 Task: Create a due date automation trigger when advanced on, on the tuesday of the week before a card is due add fields with custom field "Resume" set to a date in this week at 11:00 AM.
Action: Mouse moved to (1346, 106)
Screenshot: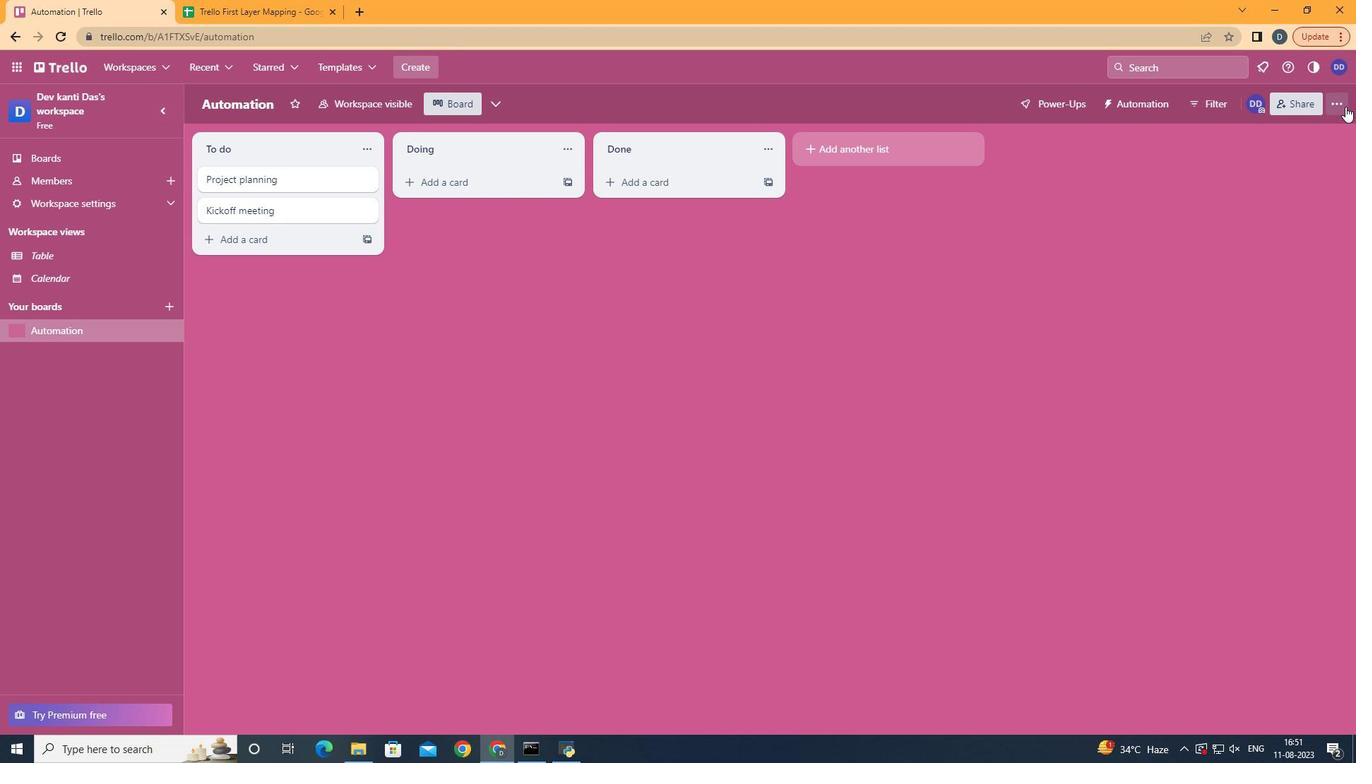 
Action: Mouse pressed left at (1346, 106)
Screenshot: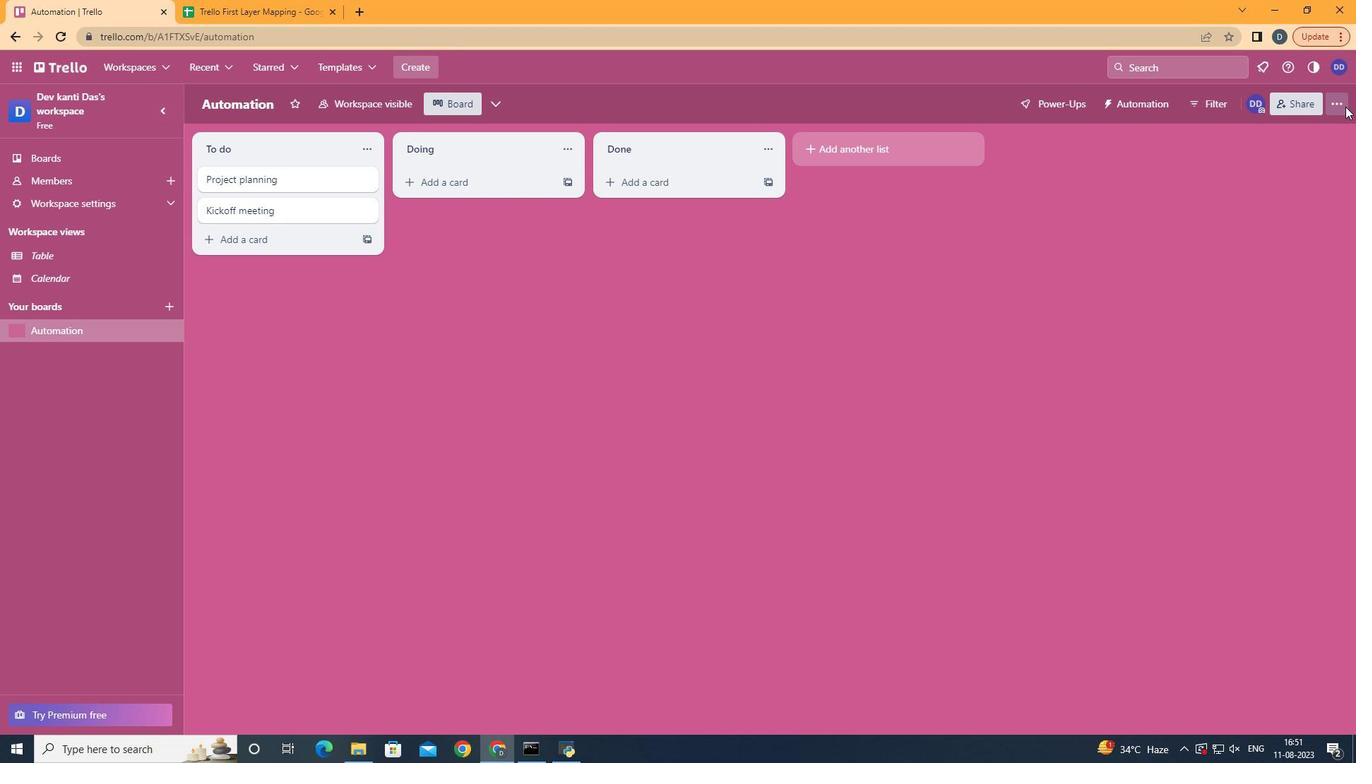 
Action: Mouse moved to (1230, 298)
Screenshot: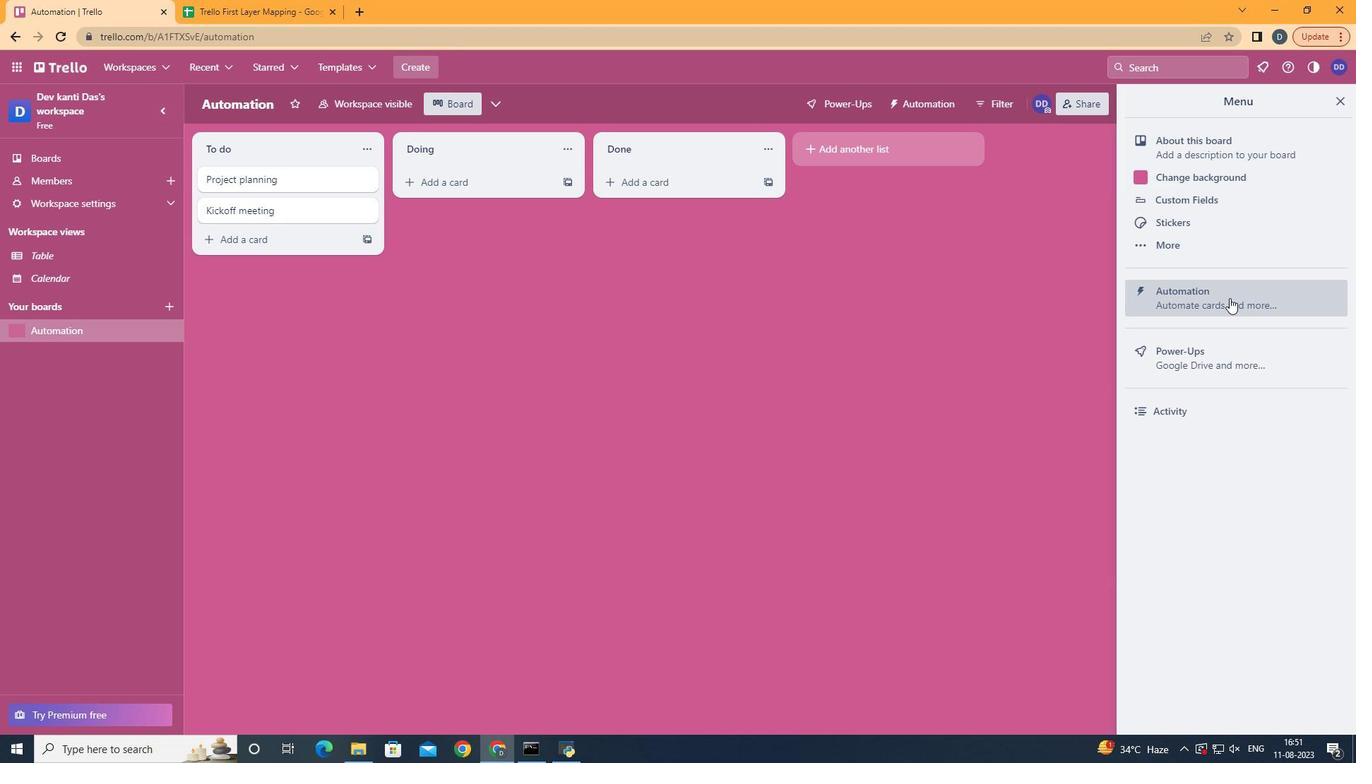 
Action: Mouse pressed left at (1230, 298)
Screenshot: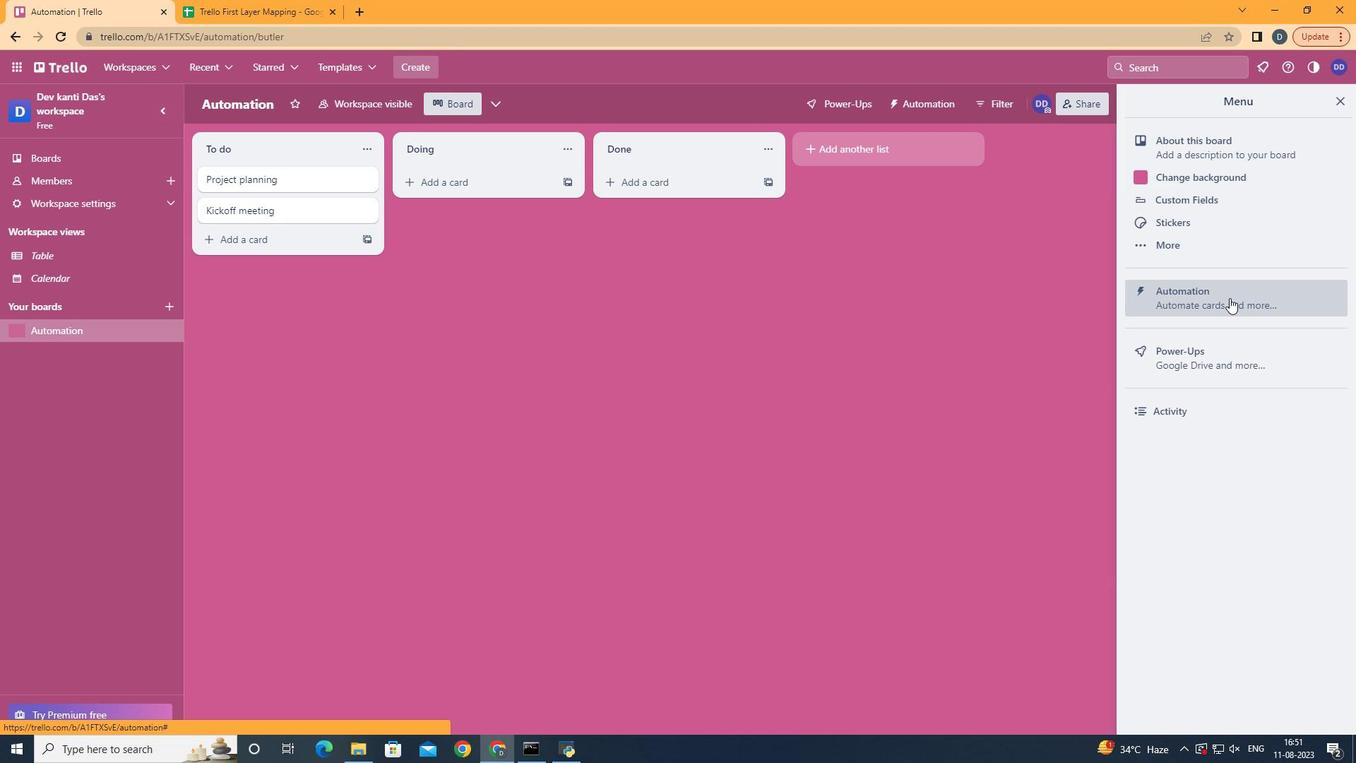 
Action: Mouse moved to (270, 281)
Screenshot: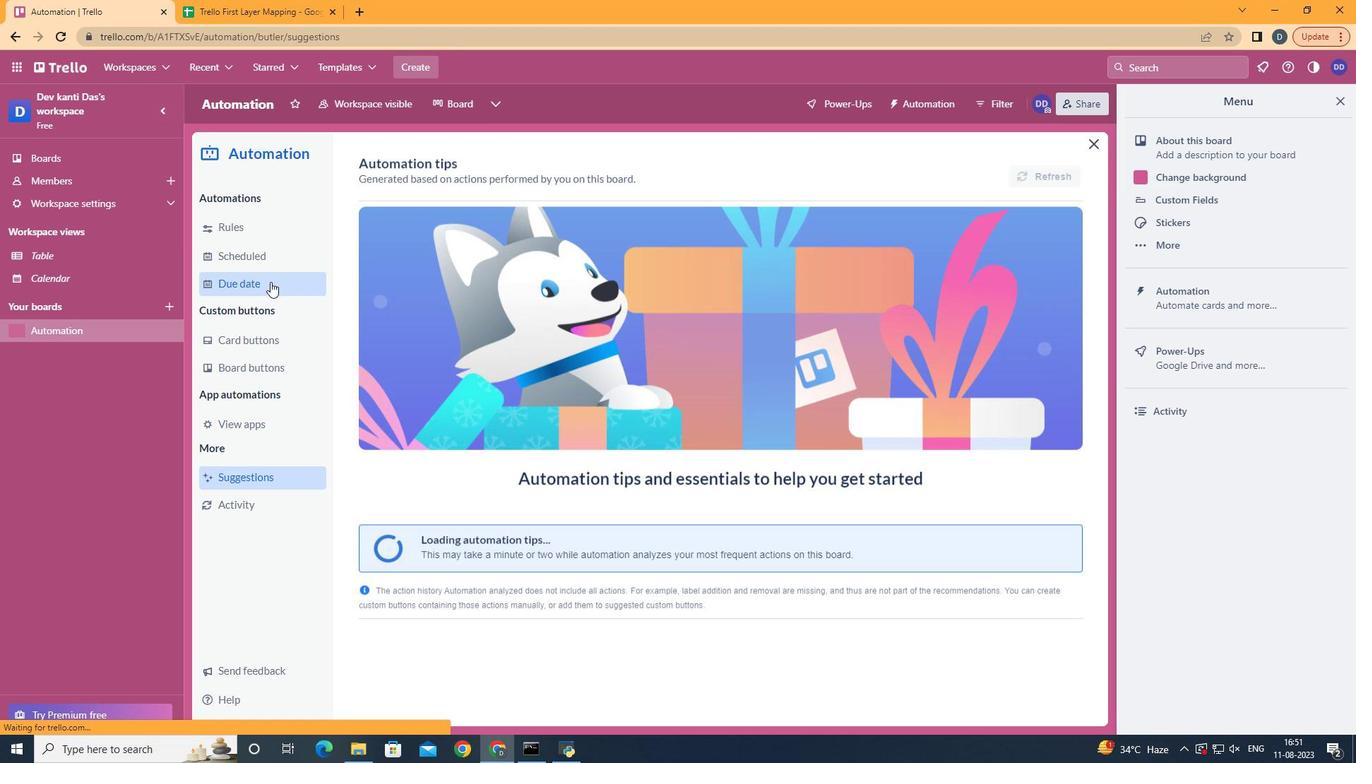 
Action: Mouse pressed left at (270, 281)
Screenshot: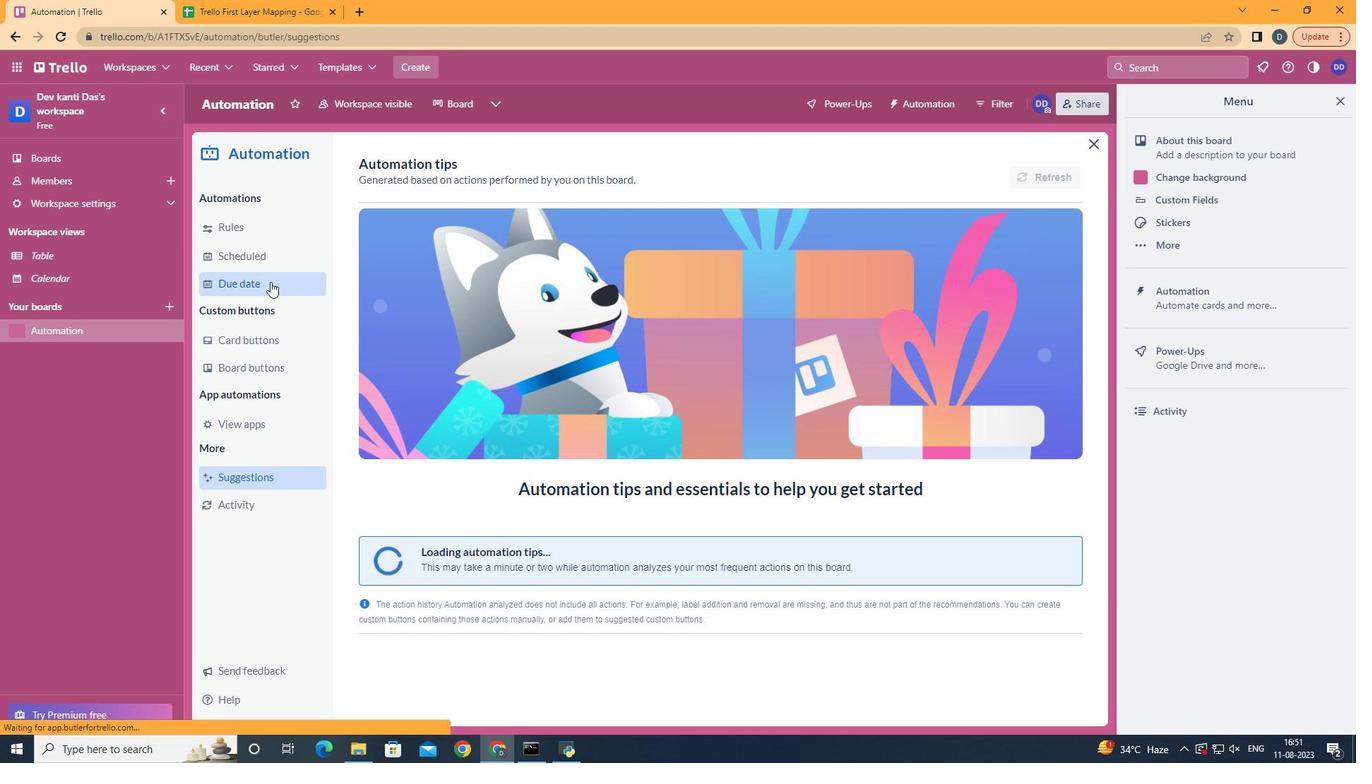 
Action: Mouse moved to (1004, 167)
Screenshot: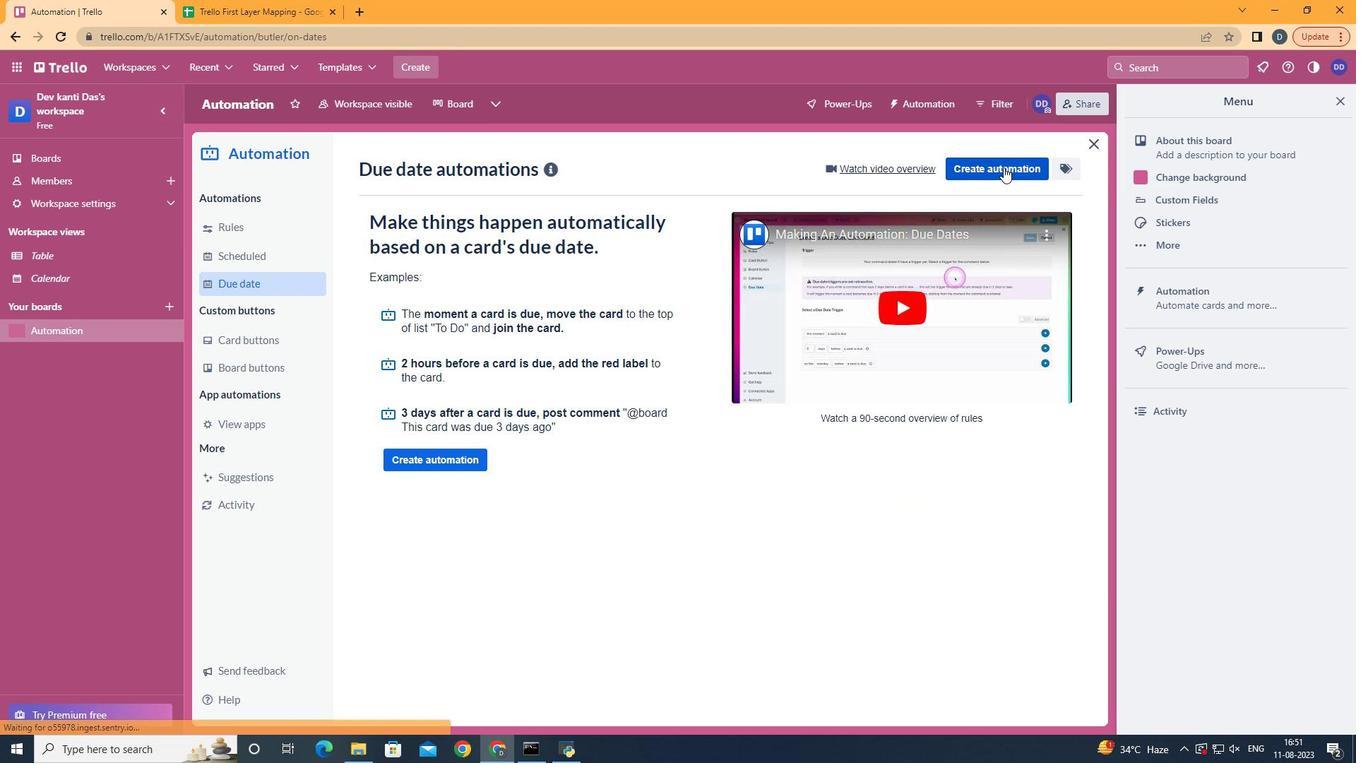 
Action: Mouse pressed left at (1004, 167)
Screenshot: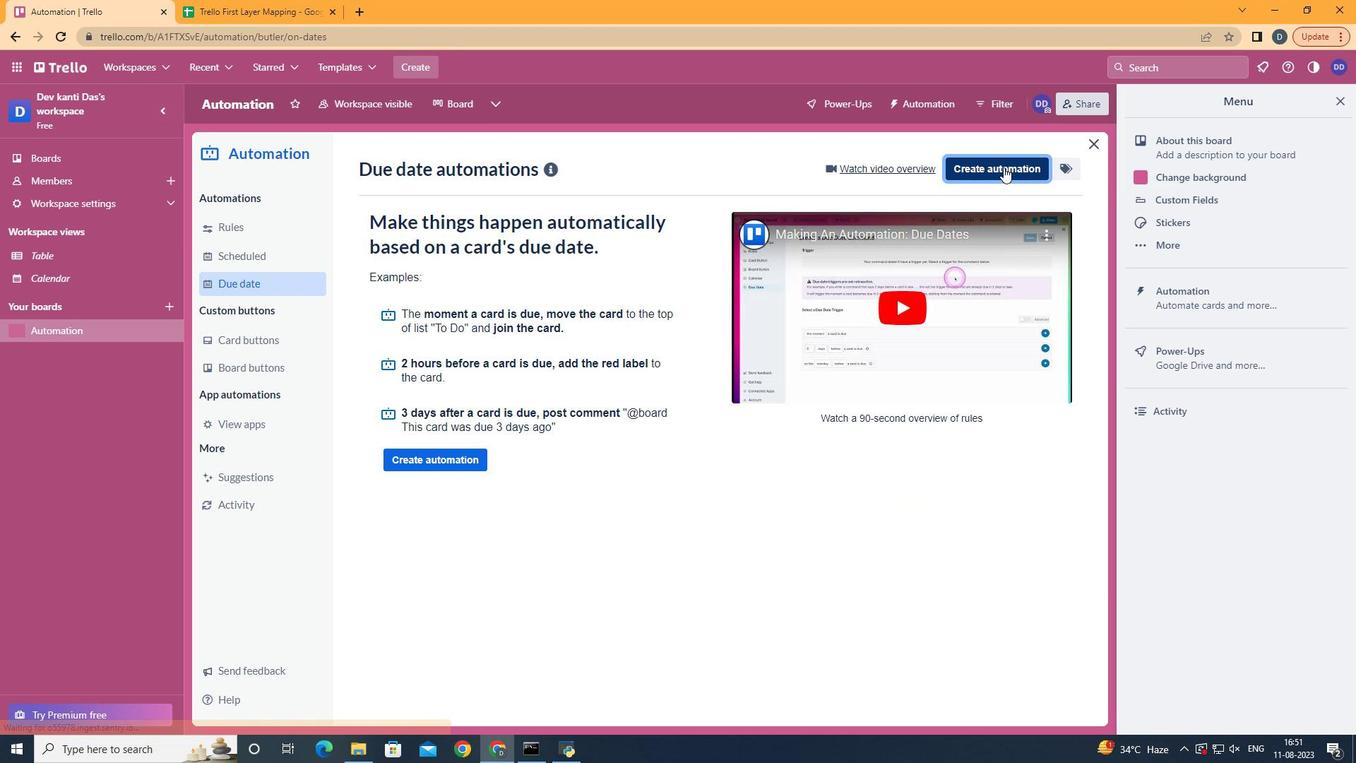 
Action: Mouse moved to (777, 318)
Screenshot: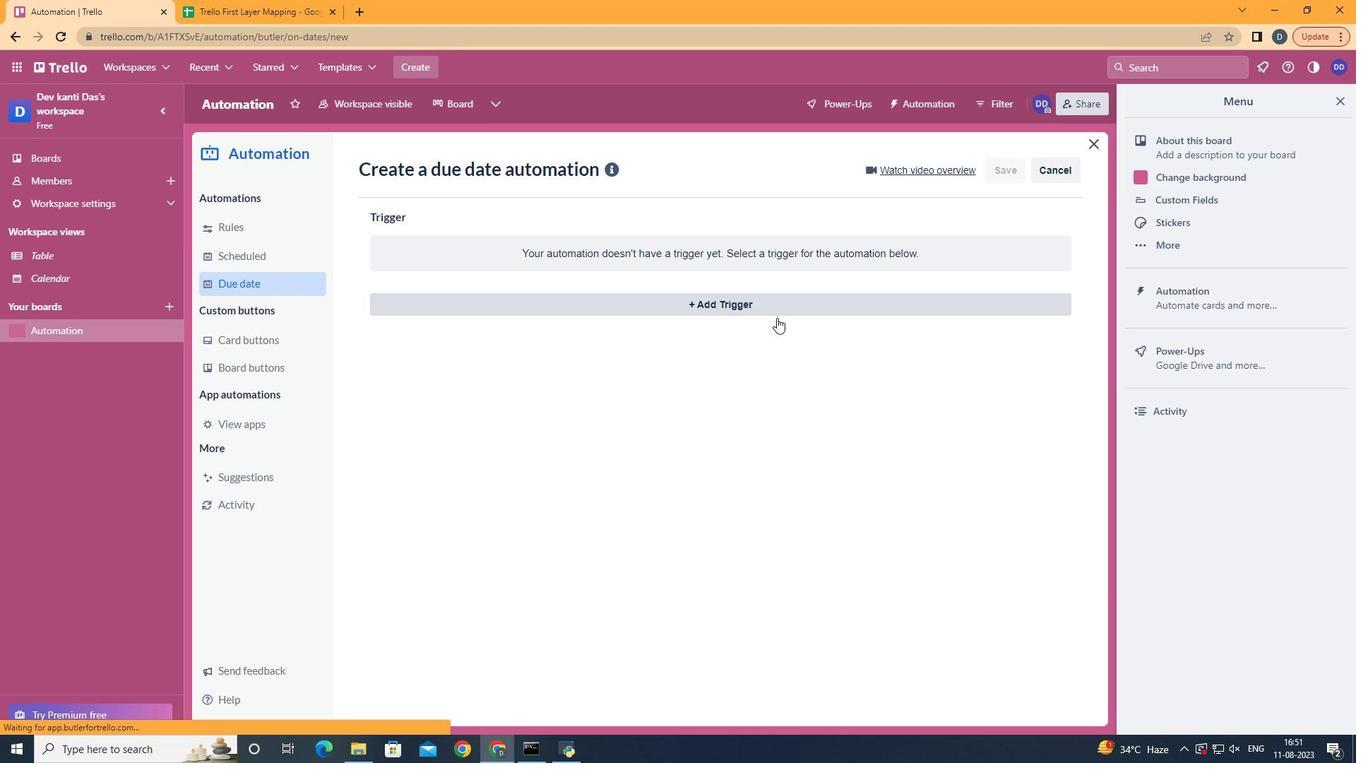 
Action: Mouse pressed left at (777, 318)
Screenshot: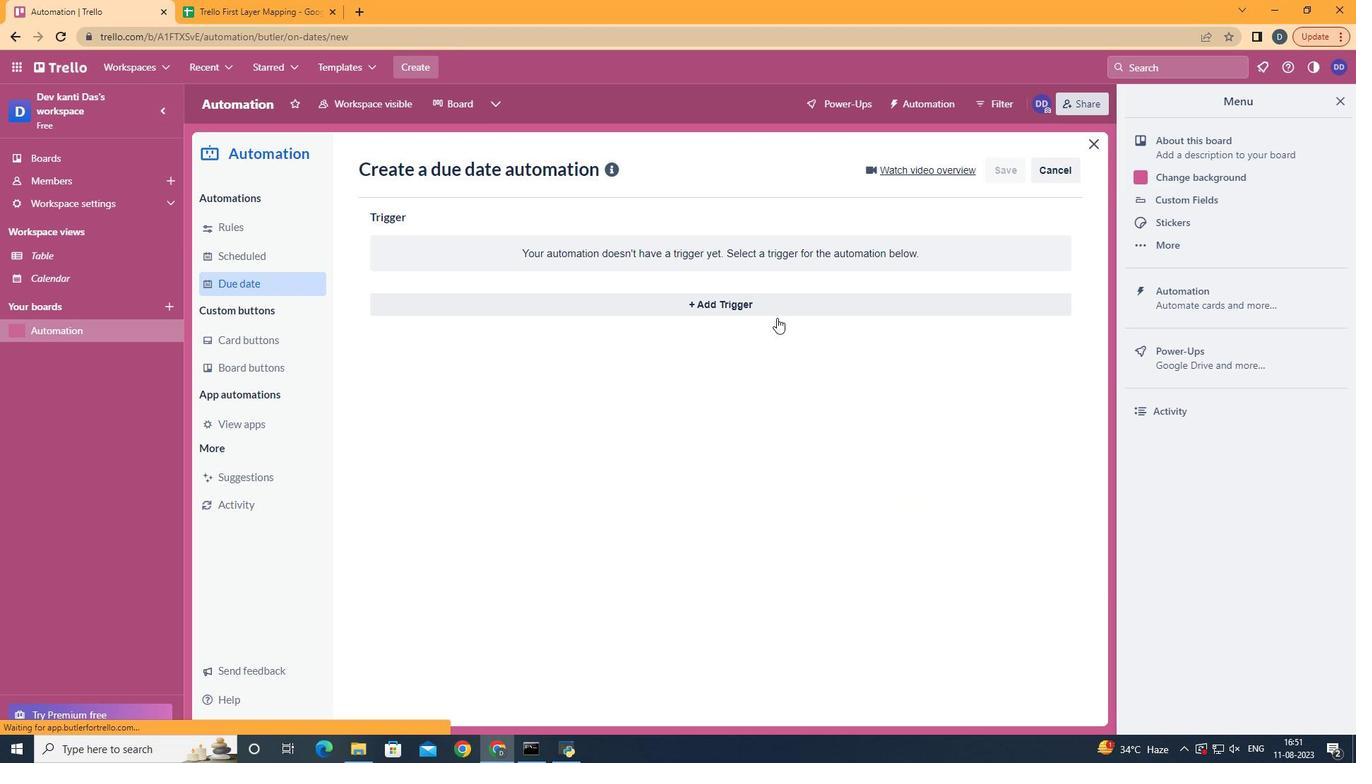 
Action: Mouse moved to (747, 315)
Screenshot: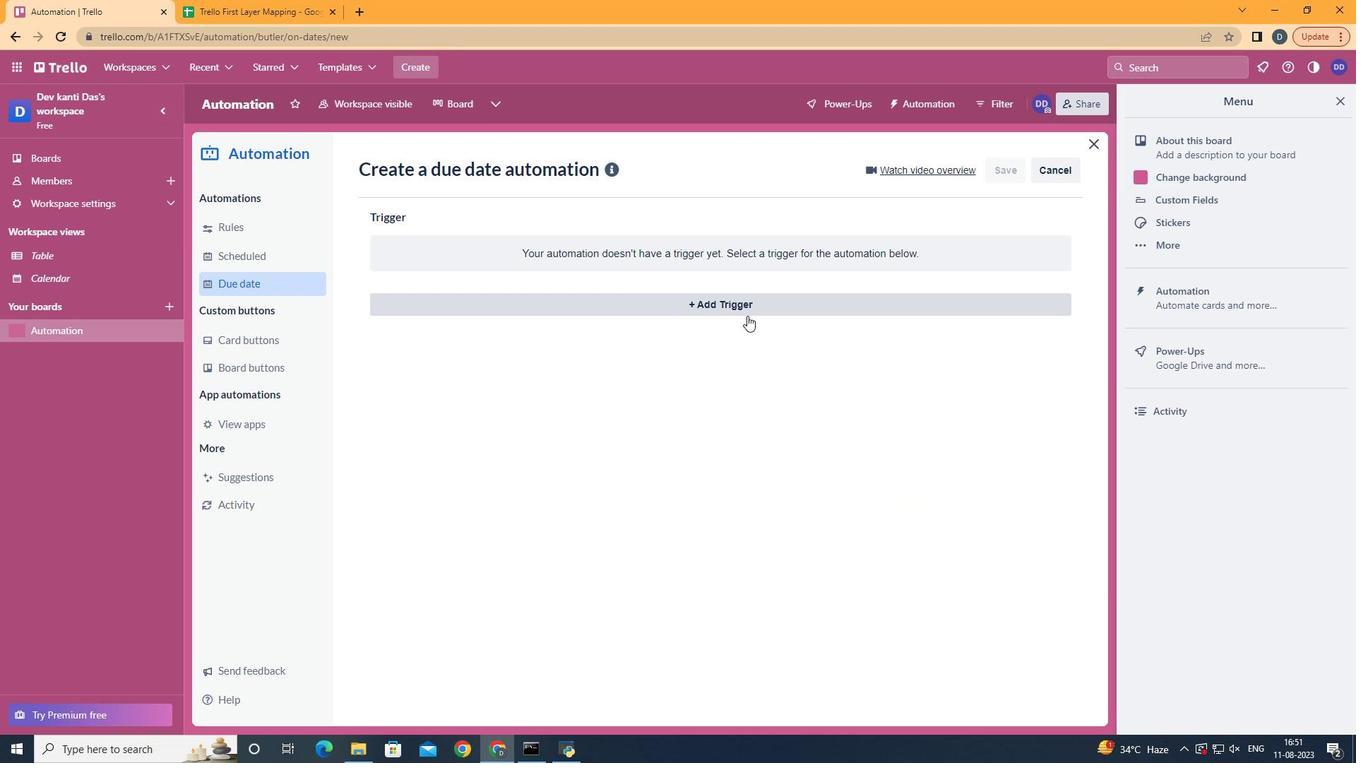 
Action: Mouse pressed left at (747, 315)
Screenshot: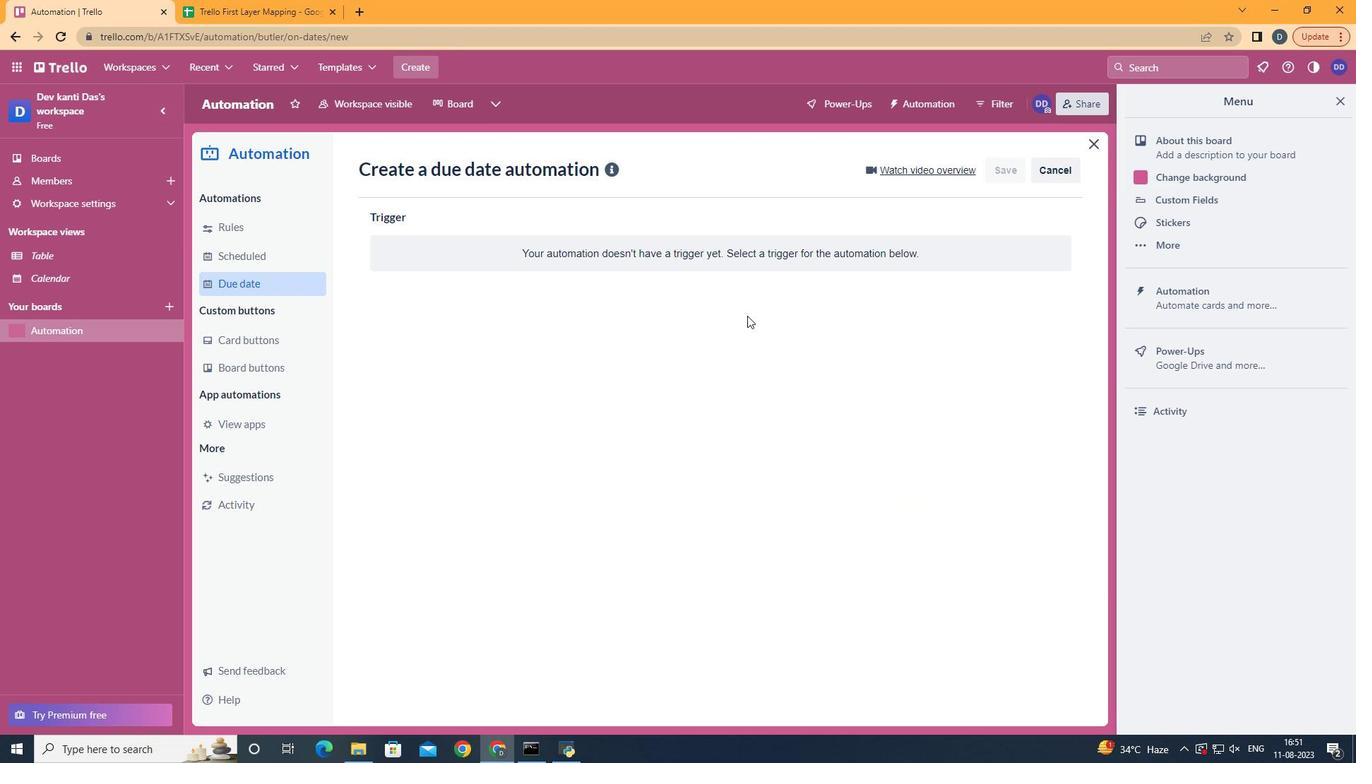 
Action: Mouse moved to (464, 395)
Screenshot: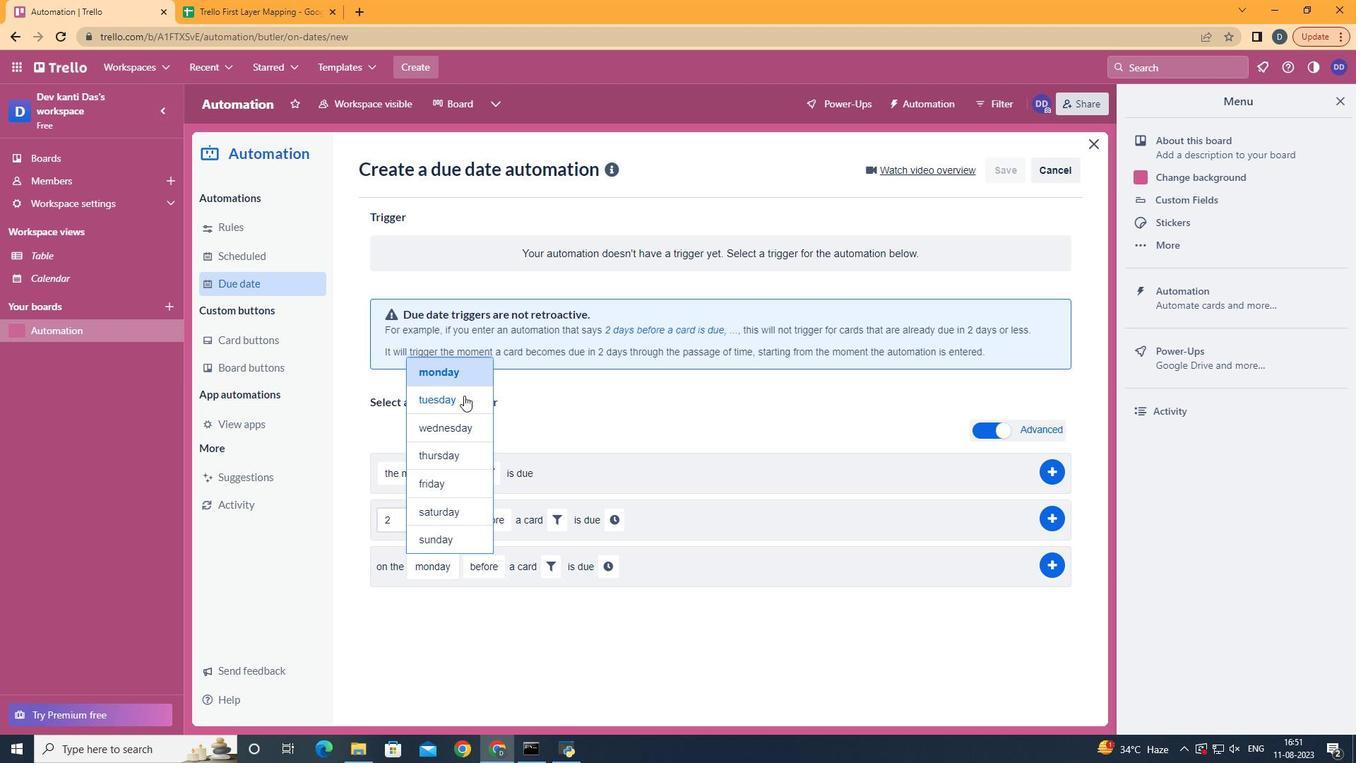 
Action: Mouse pressed left at (464, 395)
Screenshot: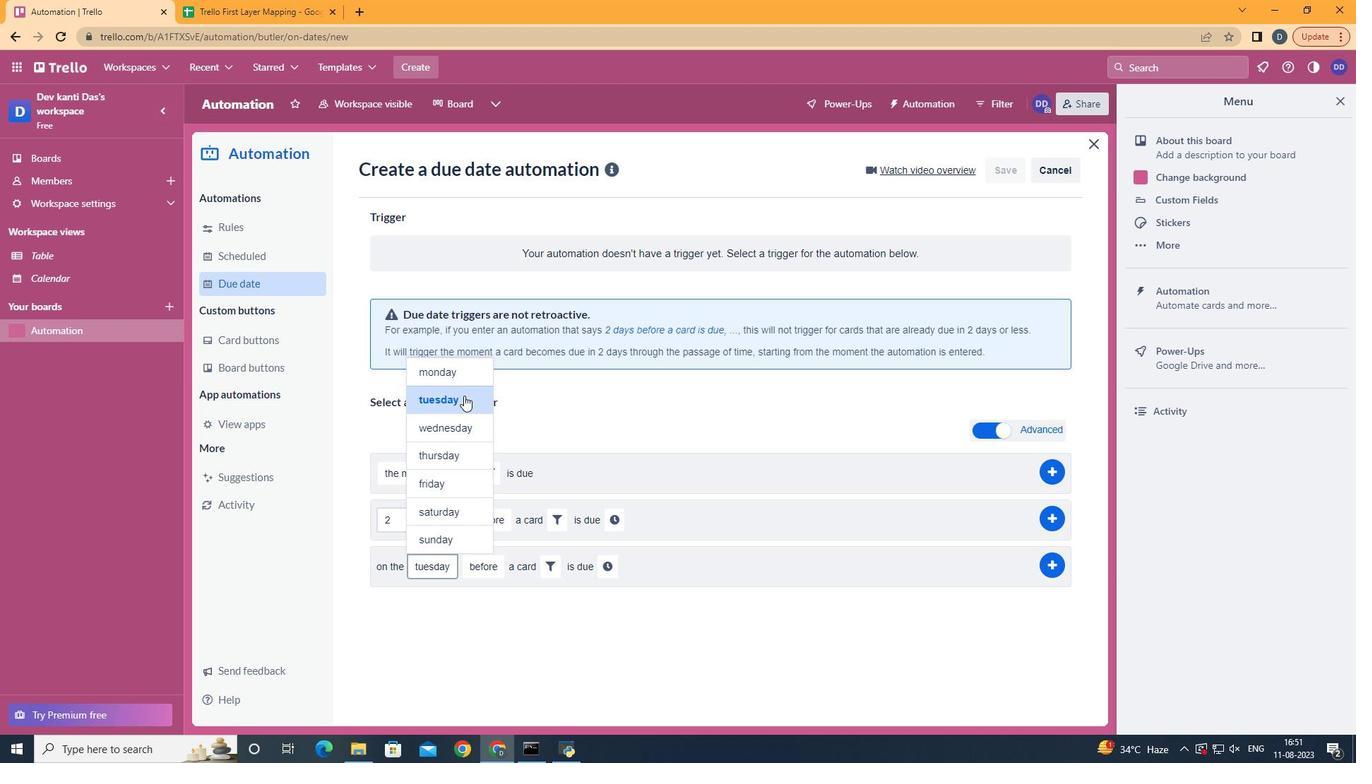 
Action: Mouse moved to (486, 684)
Screenshot: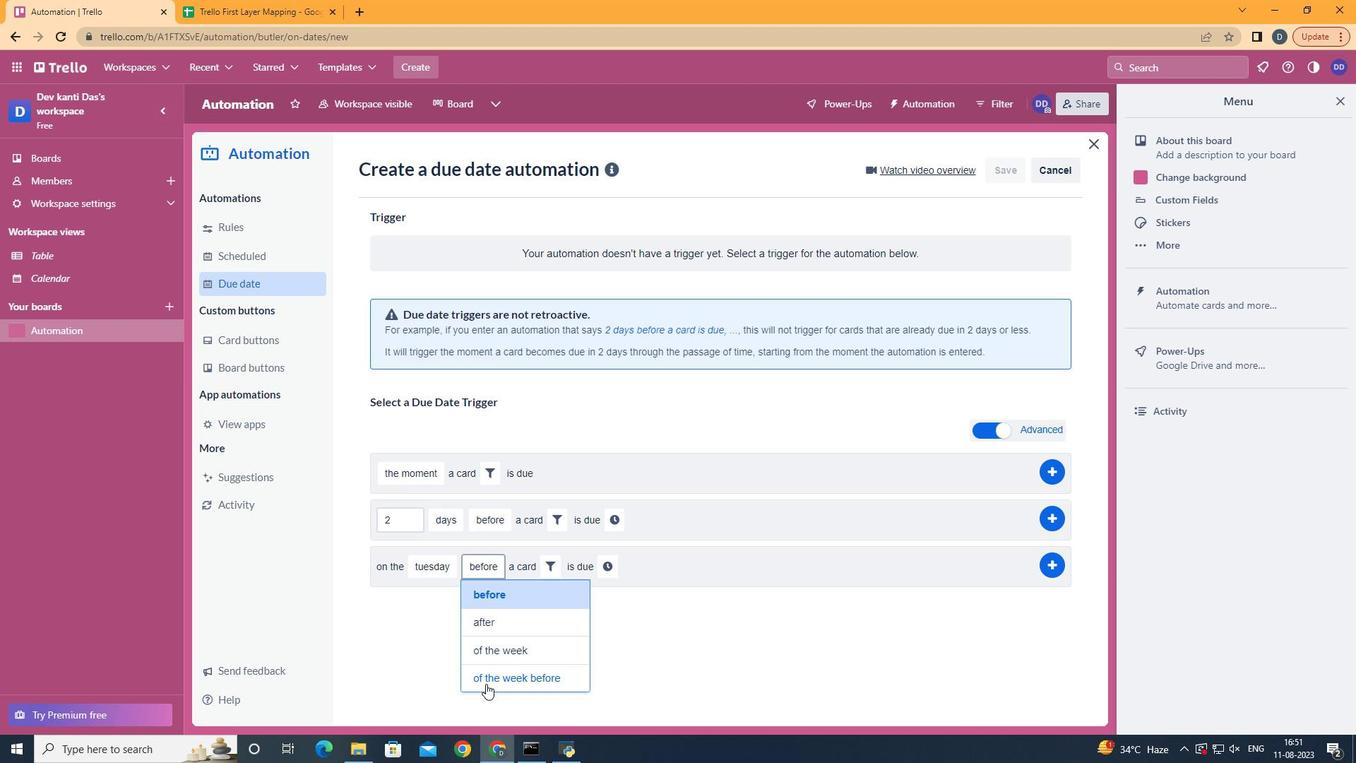 
Action: Mouse pressed left at (486, 684)
Screenshot: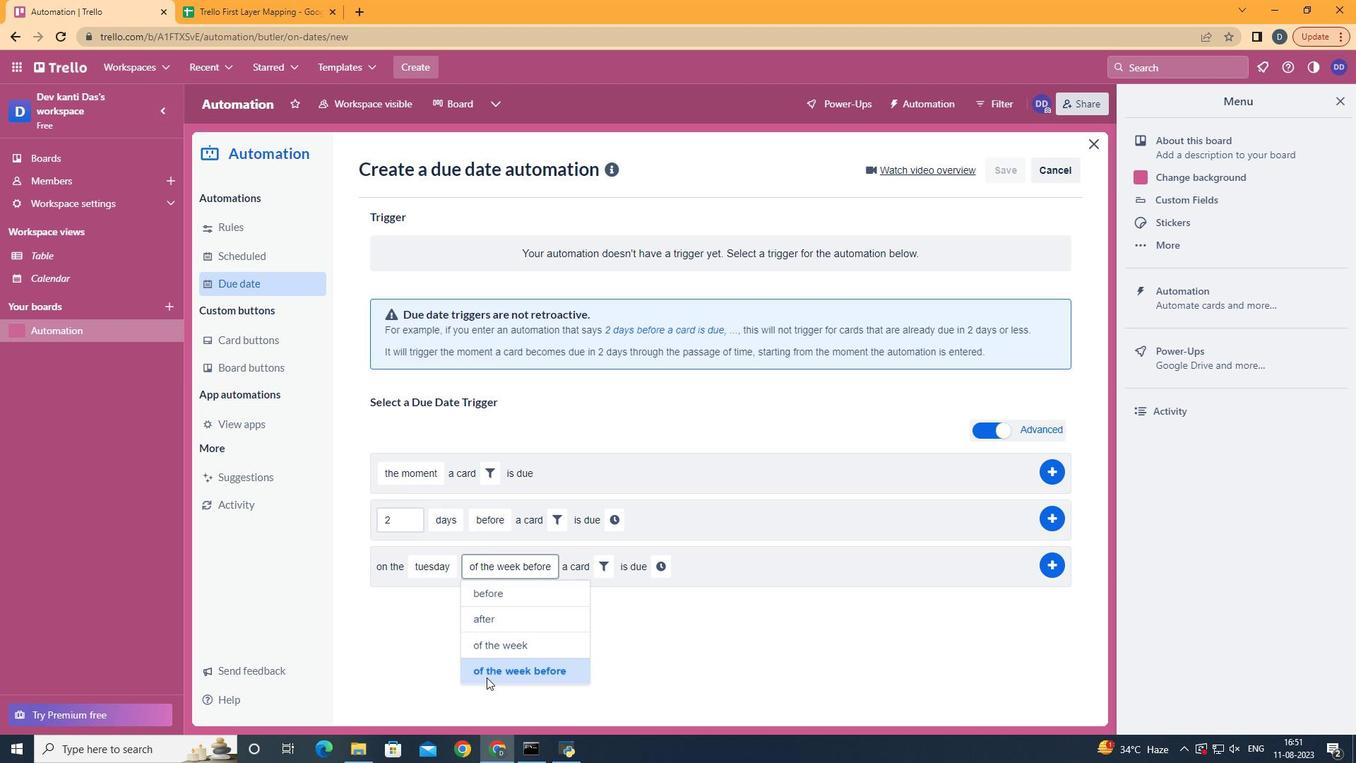 
Action: Mouse moved to (598, 574)
Screenshot: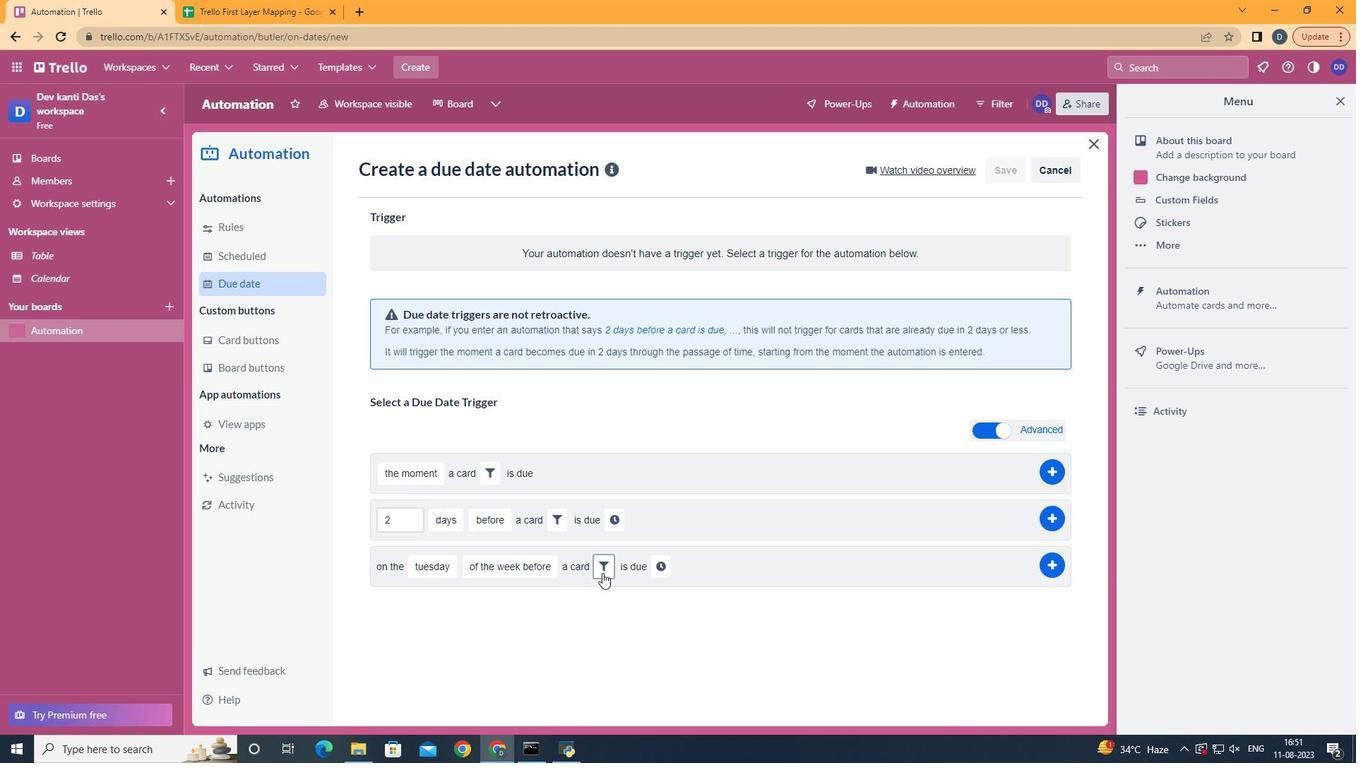 
Action: Mouse pressed left at (598, 574)
Screenshot: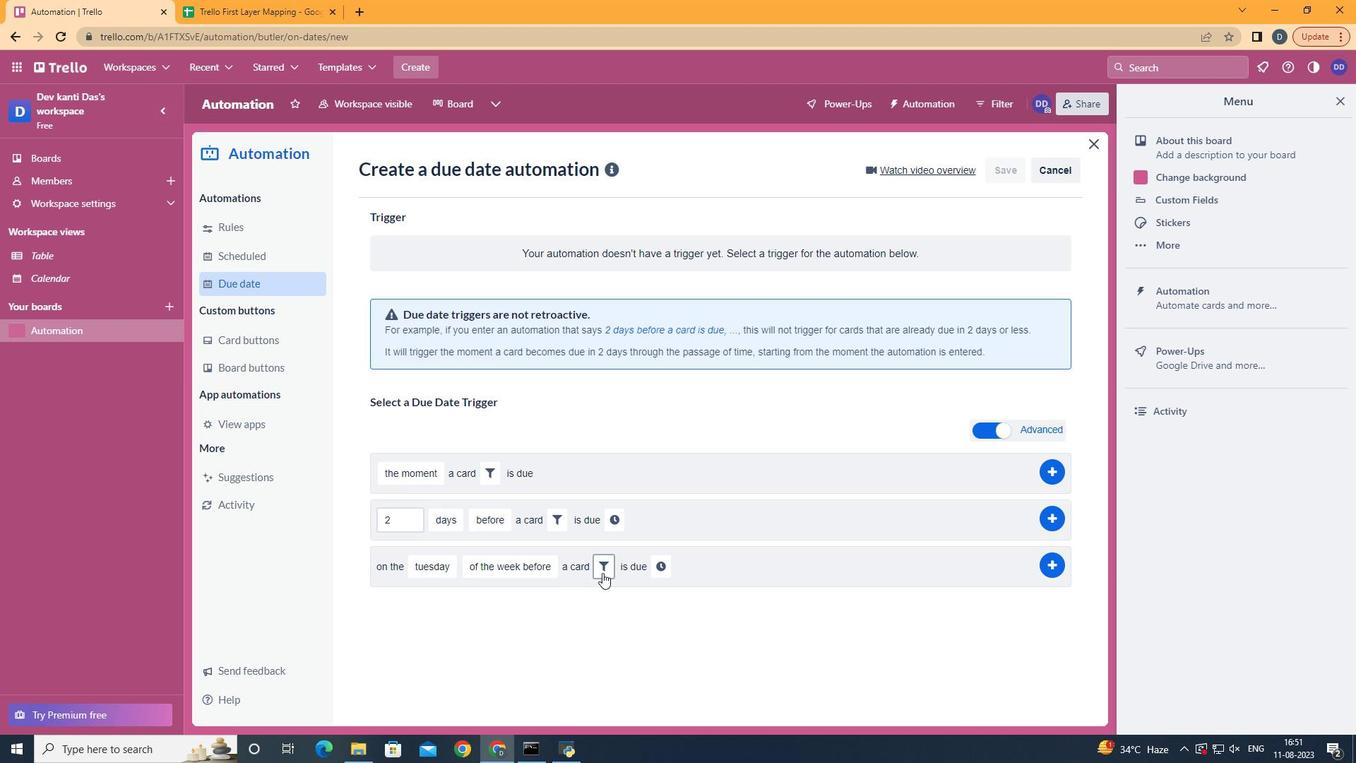 
Action: Mouse moved to (833, 610)
Screenshot: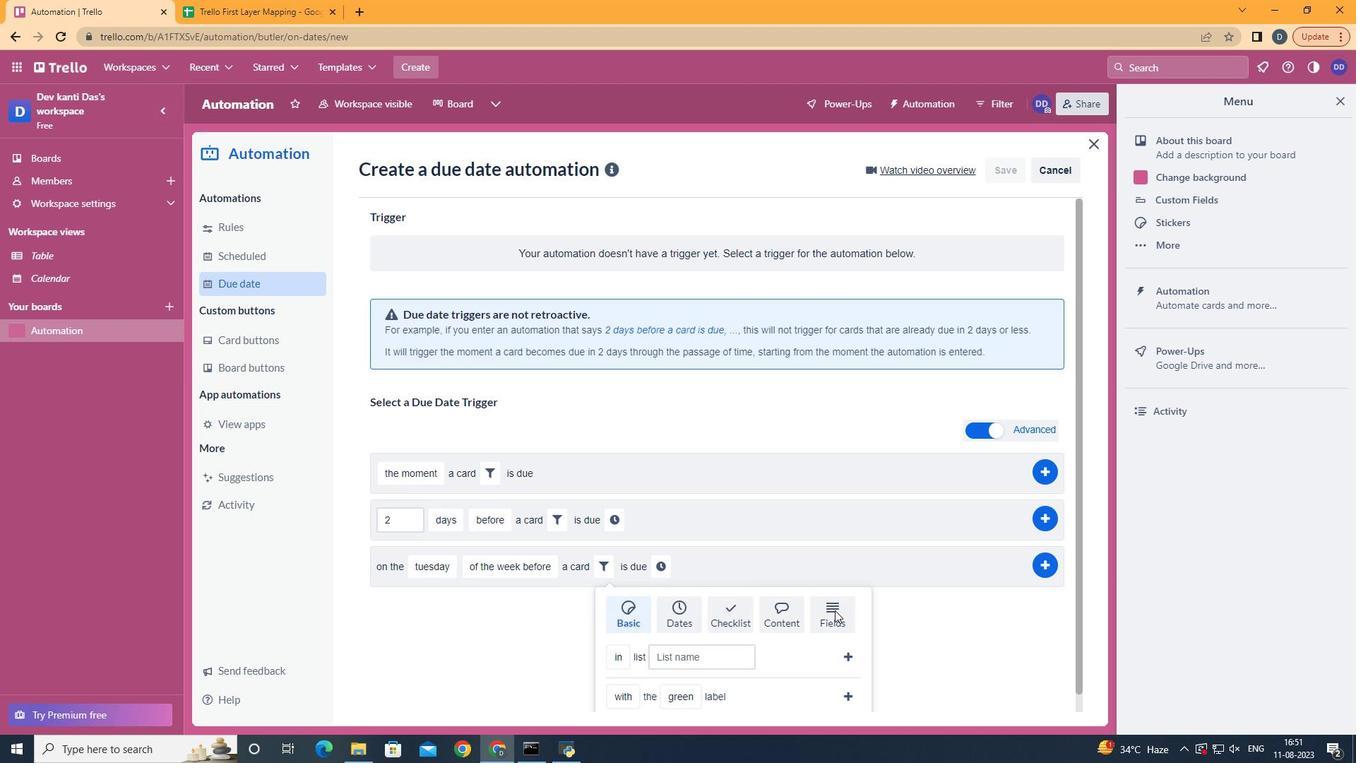 
Action: Mouse pressed left at (833, 610)
Screenshot: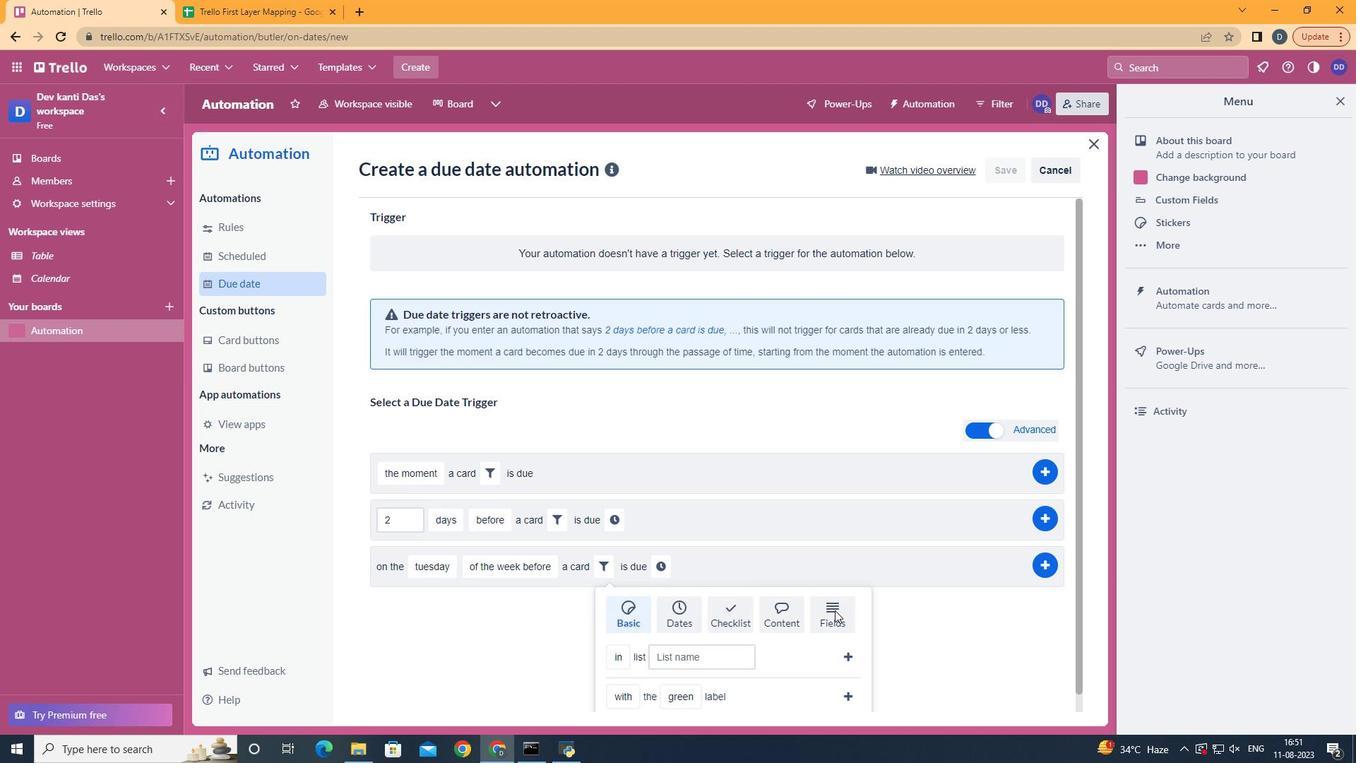 
Action: Mouse moved to (833, 597)
Screenshot: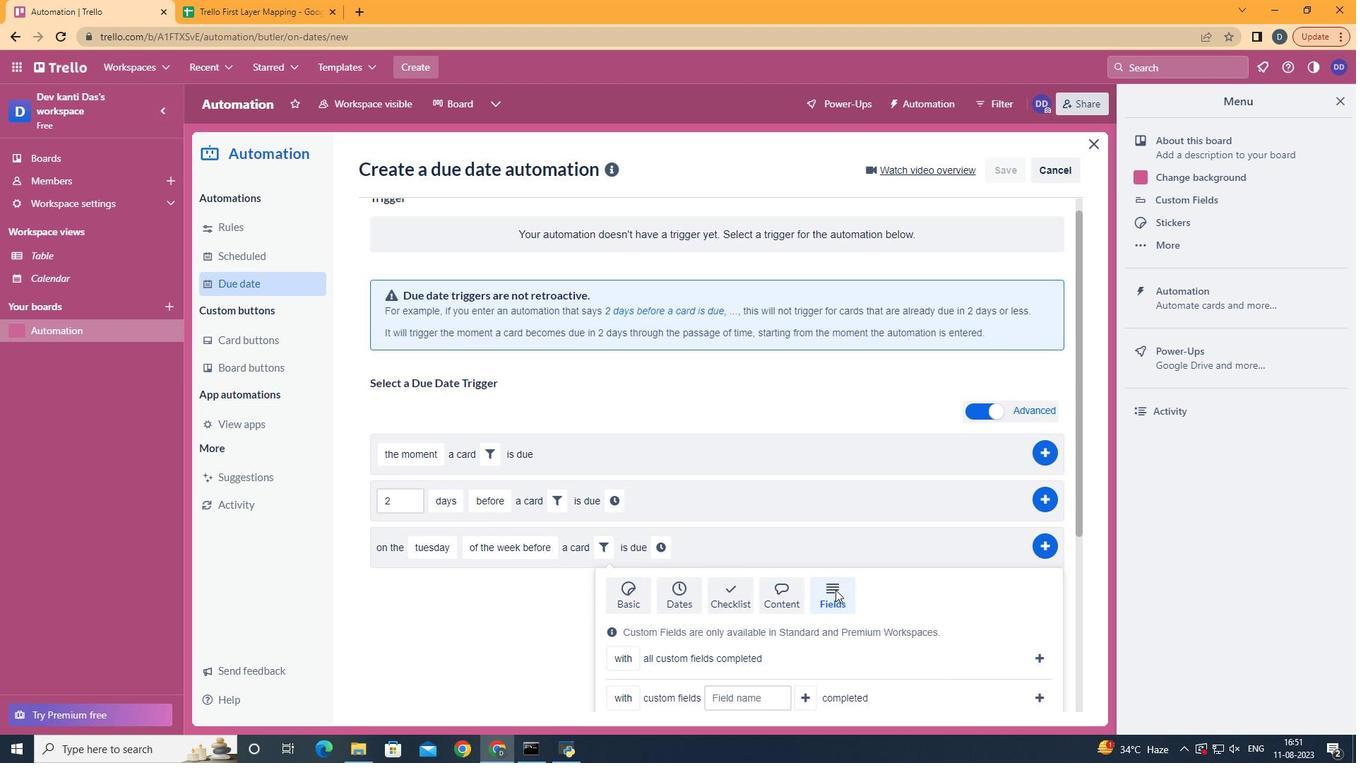 
Action: Mouse scrolled (833, 597) with delta (0, 0)
Screenshot: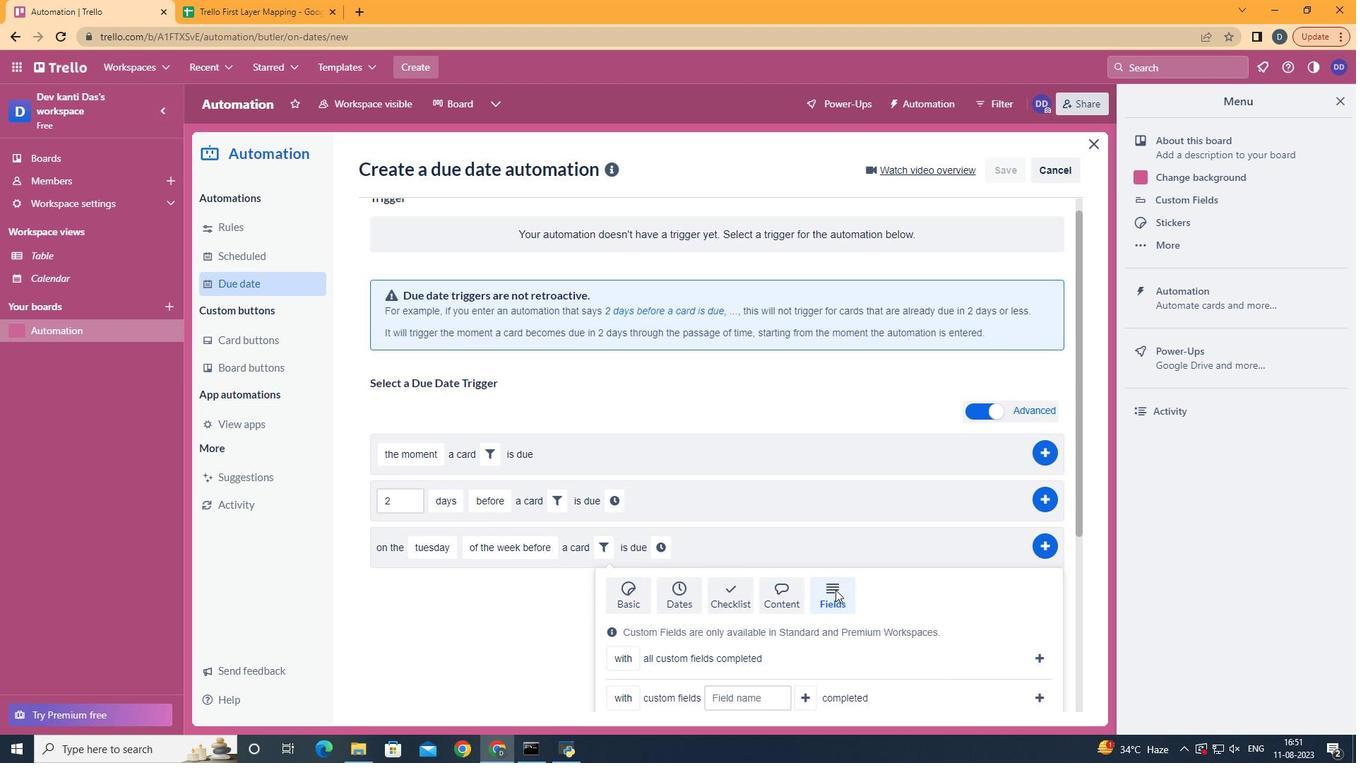
Action: Mouse scrolled (833, 597) with delta (0, 0)
Screenshot: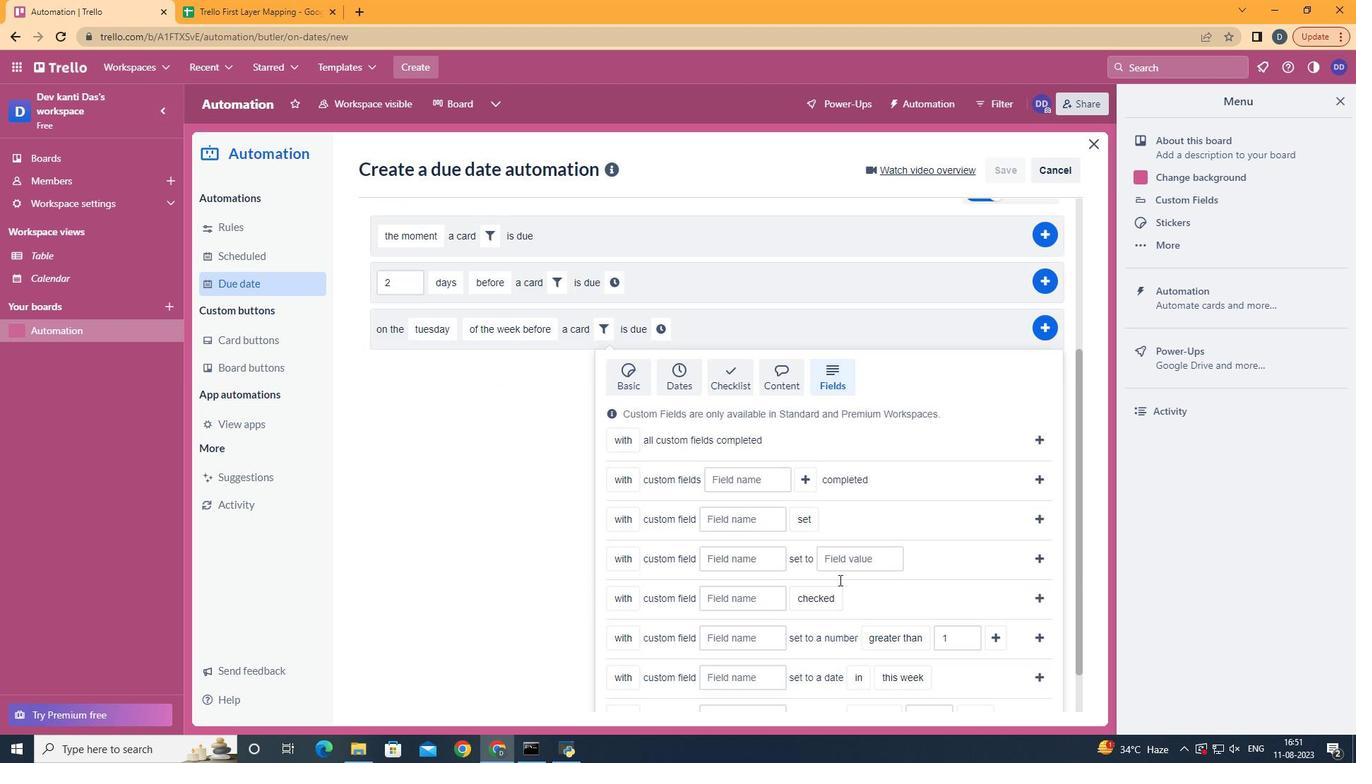 
Action: Mouse scrolled (833, 596) with delta (0, -1)
Screenshot: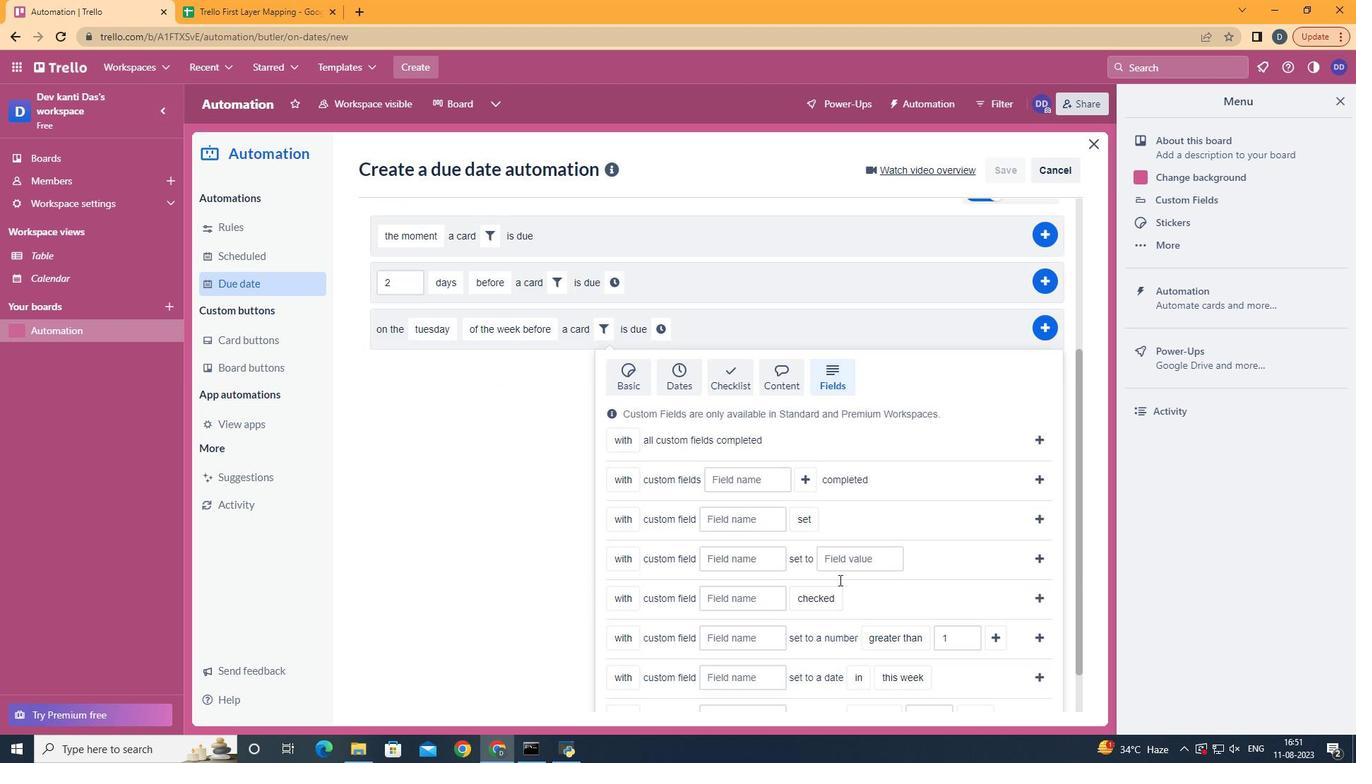
Action: Mouse moved to (833, 594)
Screenshot: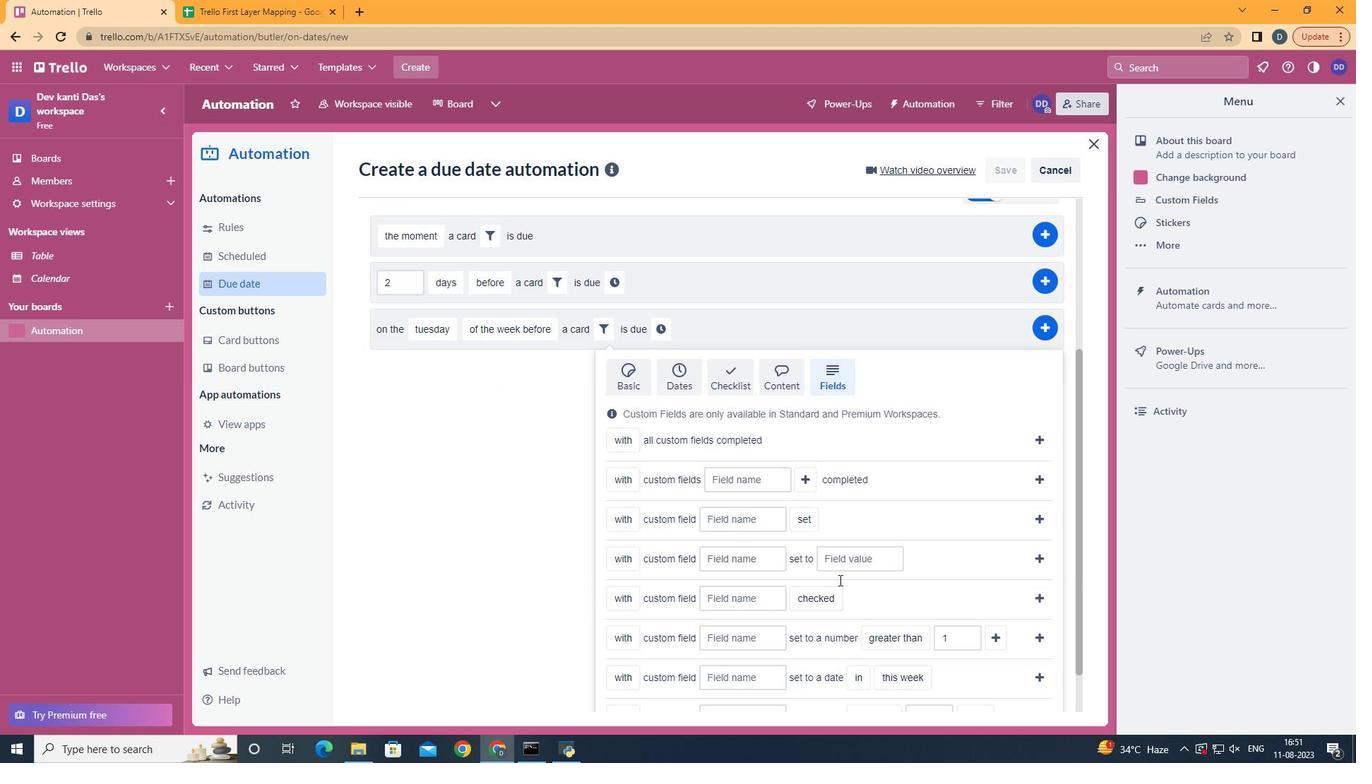 
Action: Mouse scrolled (833, 593) with delta (0, 0)
Screenshot: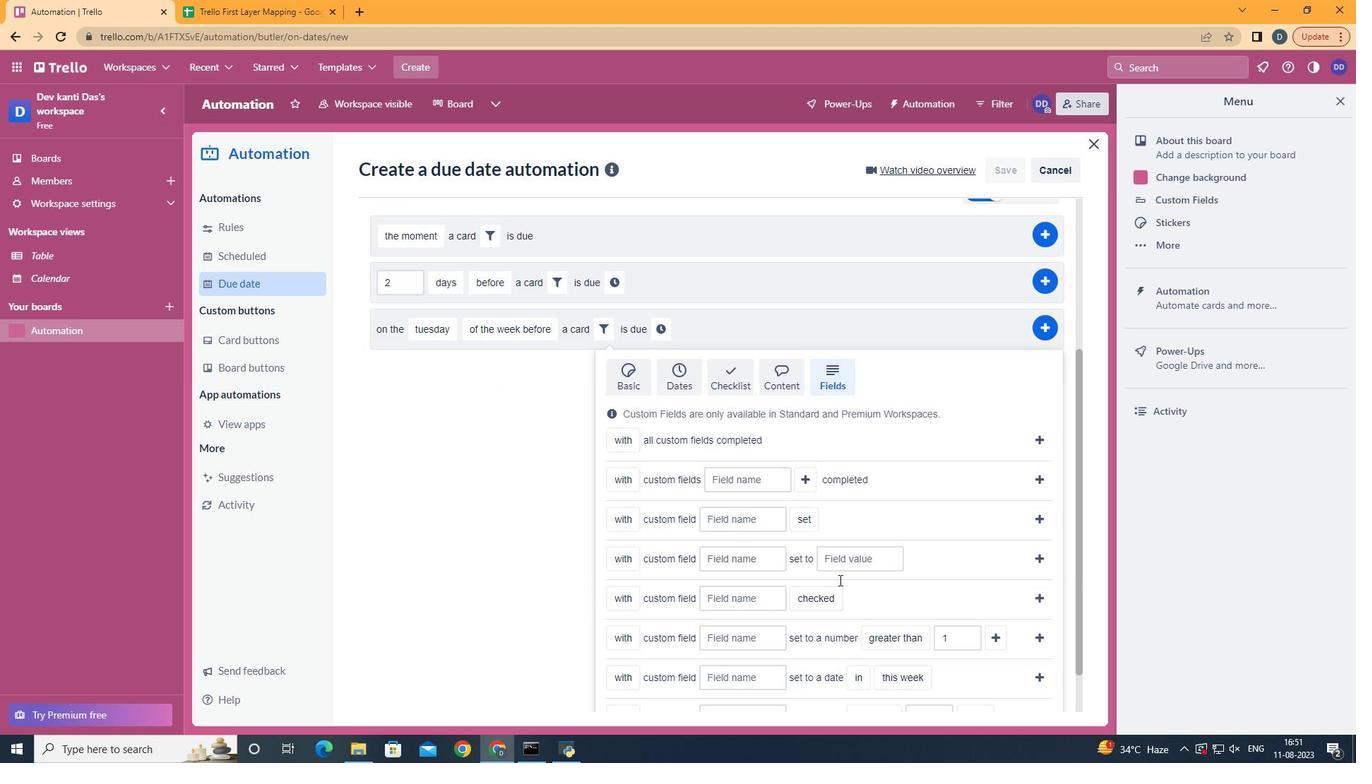 
Action: Mouse moved to (735, 627)
Screenshot: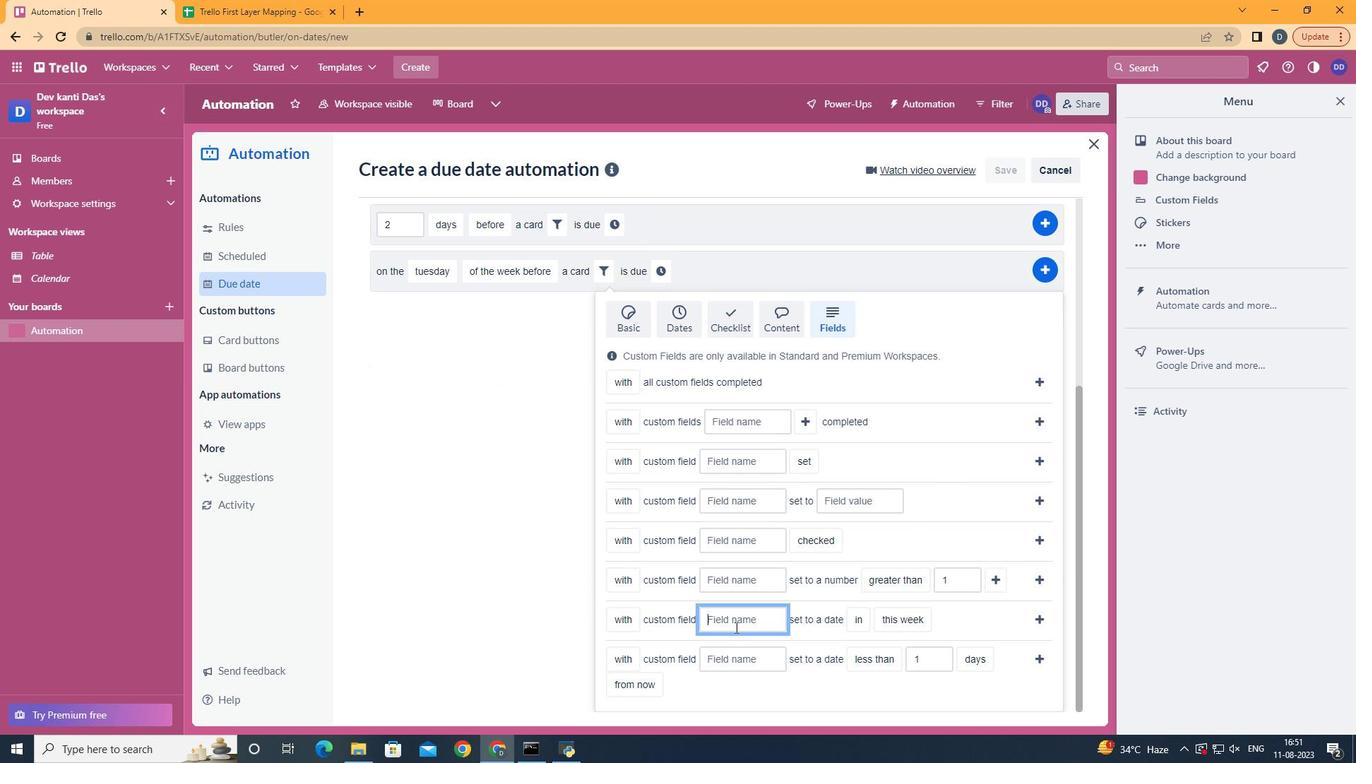 
Action: Mouse pressed left at (735, 627)
Screenshot: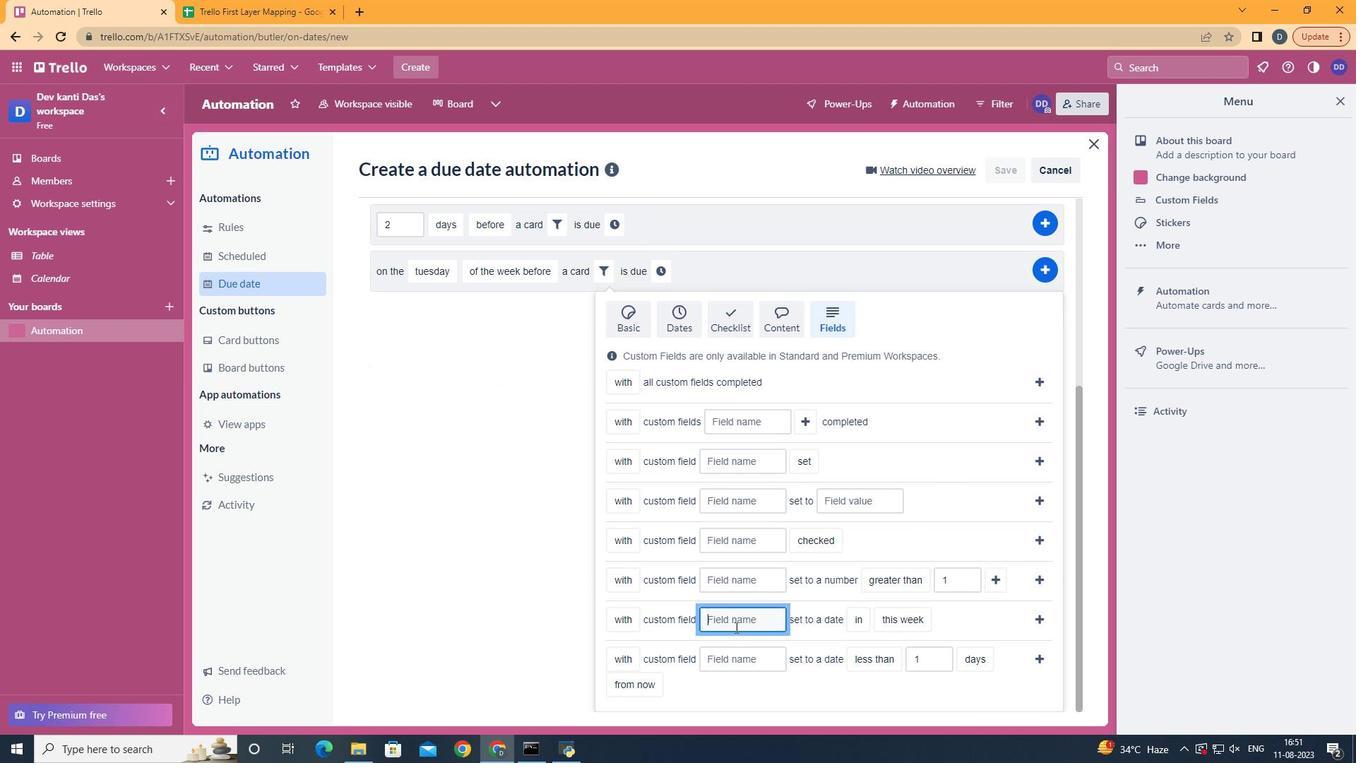 
Action: Mouse moved to (734, 621)
Screenshot: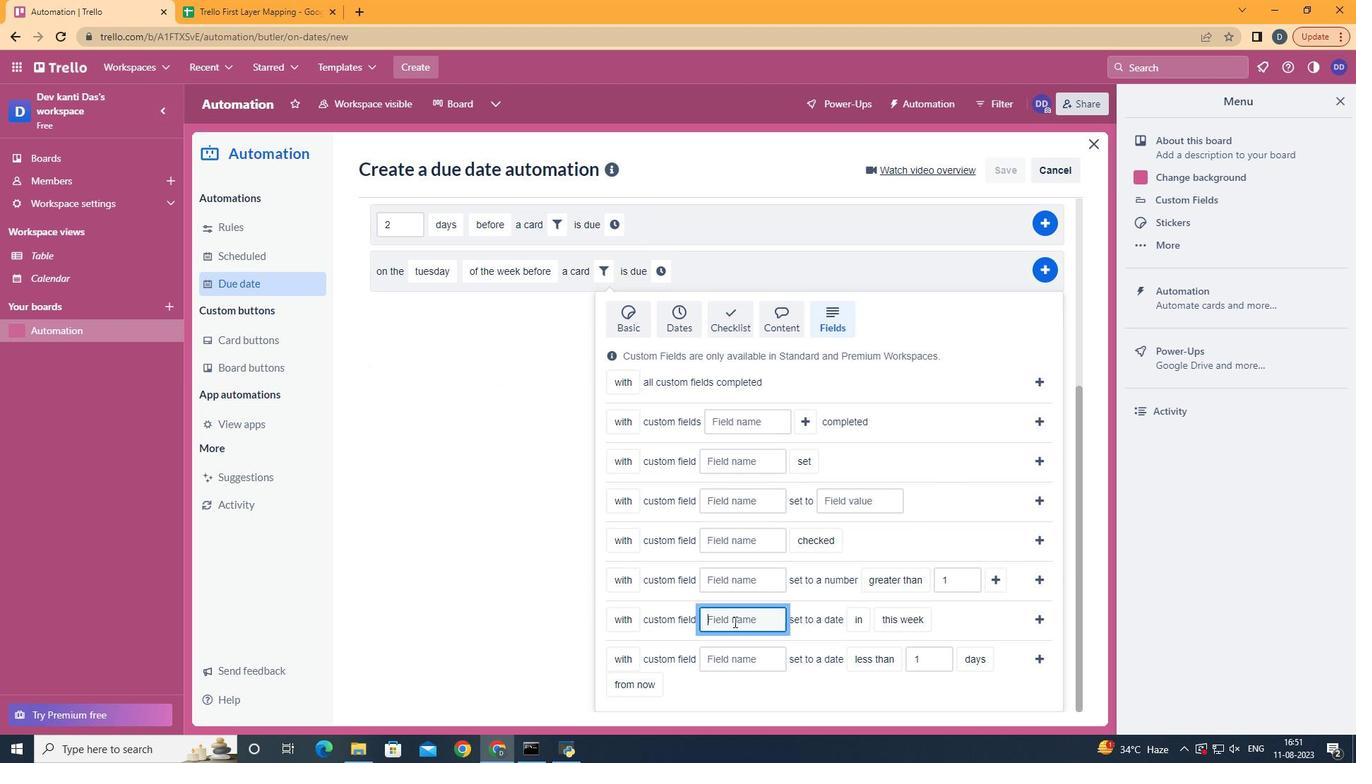 
Action: Key pressed <Key.shift>Resume
Screenshot: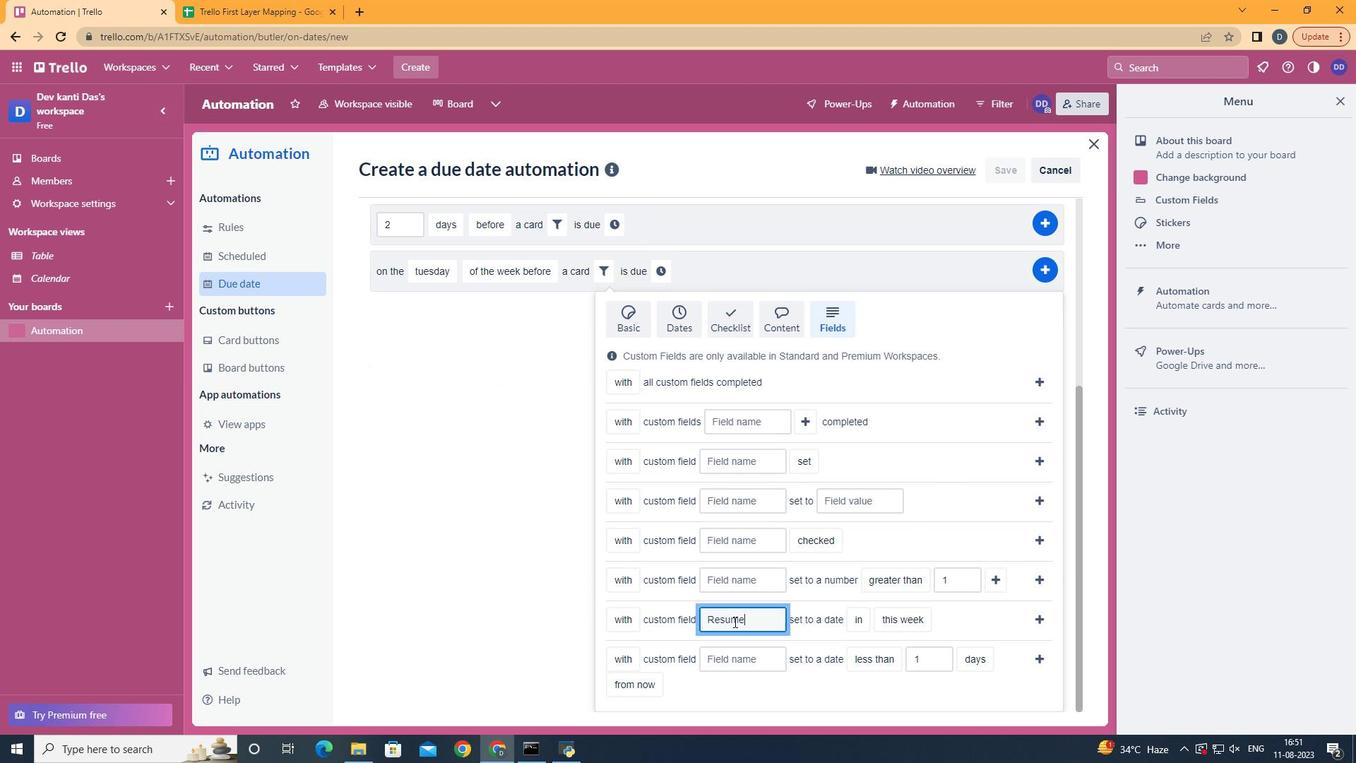 
Action: Mouse moved to (1043, 625)
Screenshot: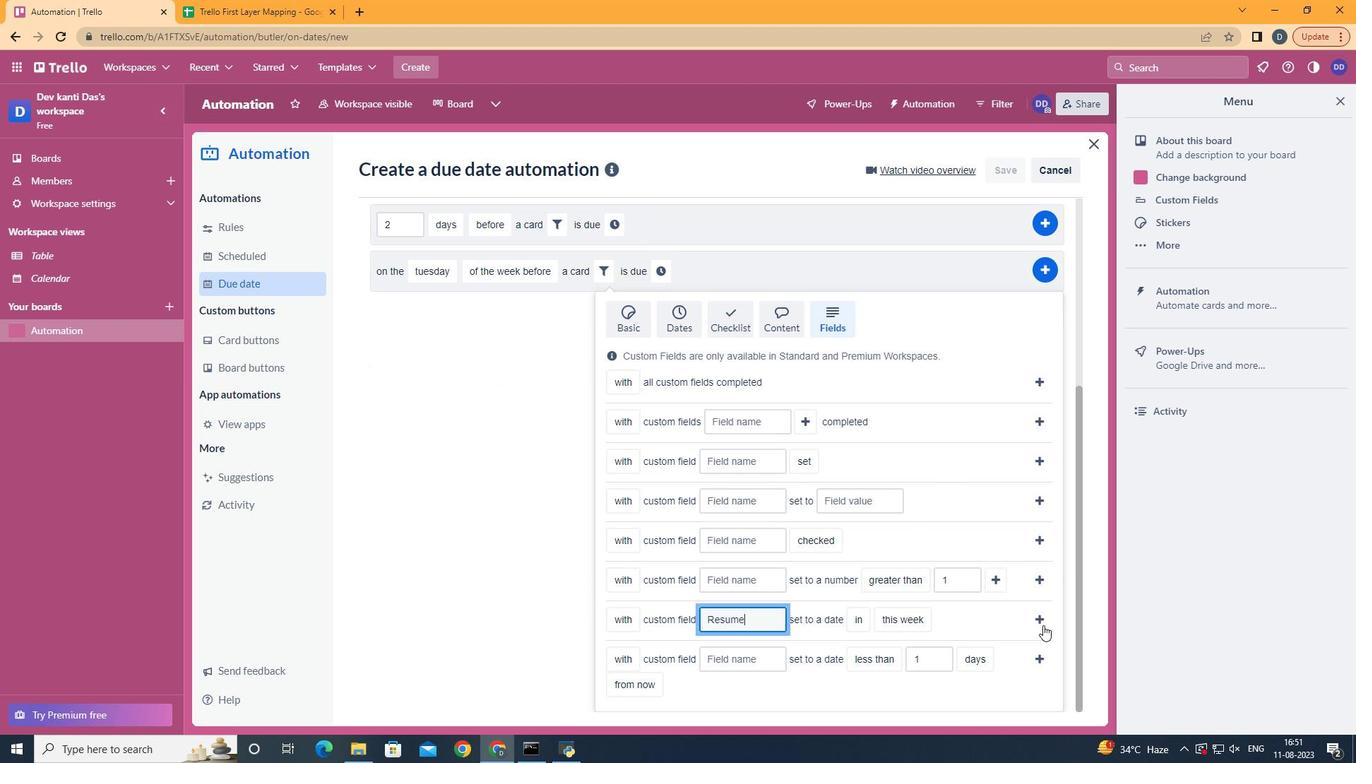 
Action: Mouse pressed left at (1043, 625)
Screenshot: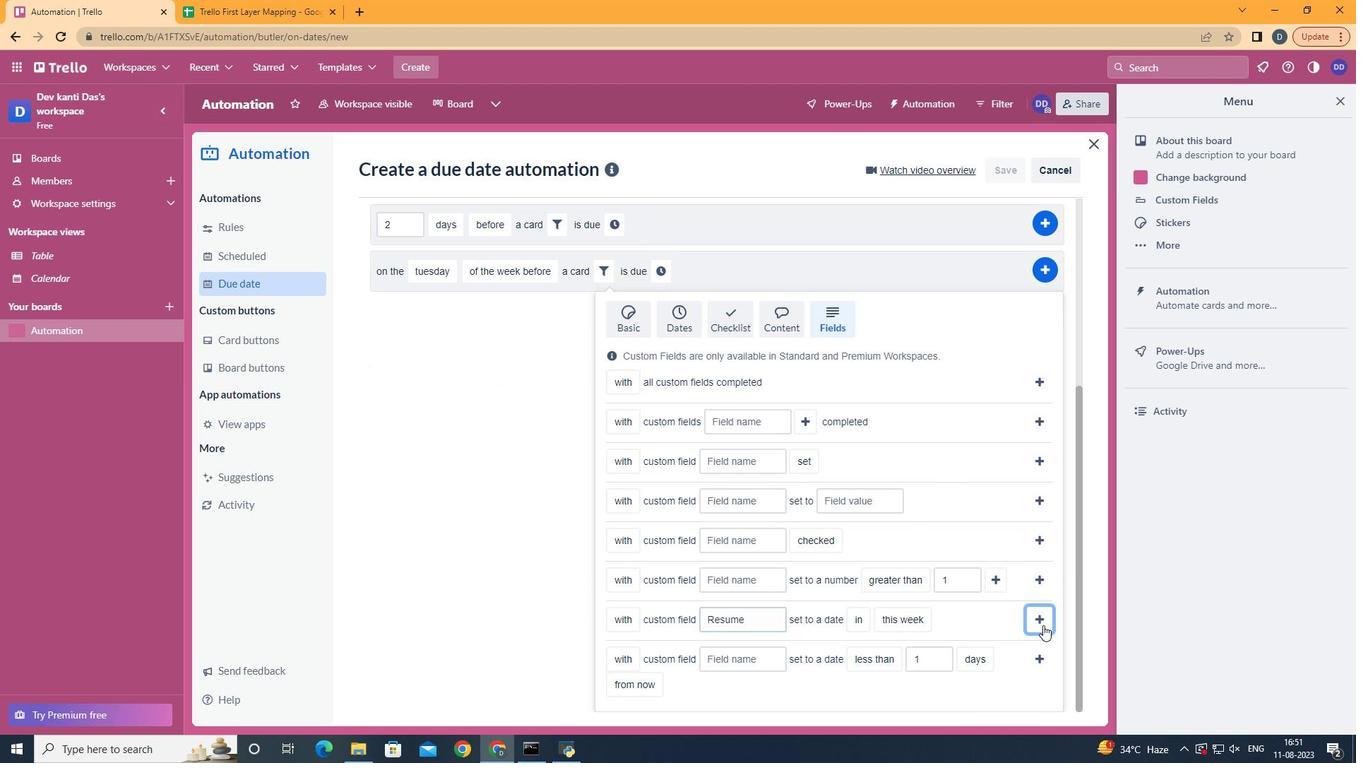 
Action: Mouse moved to (930, 566)
Screenshot: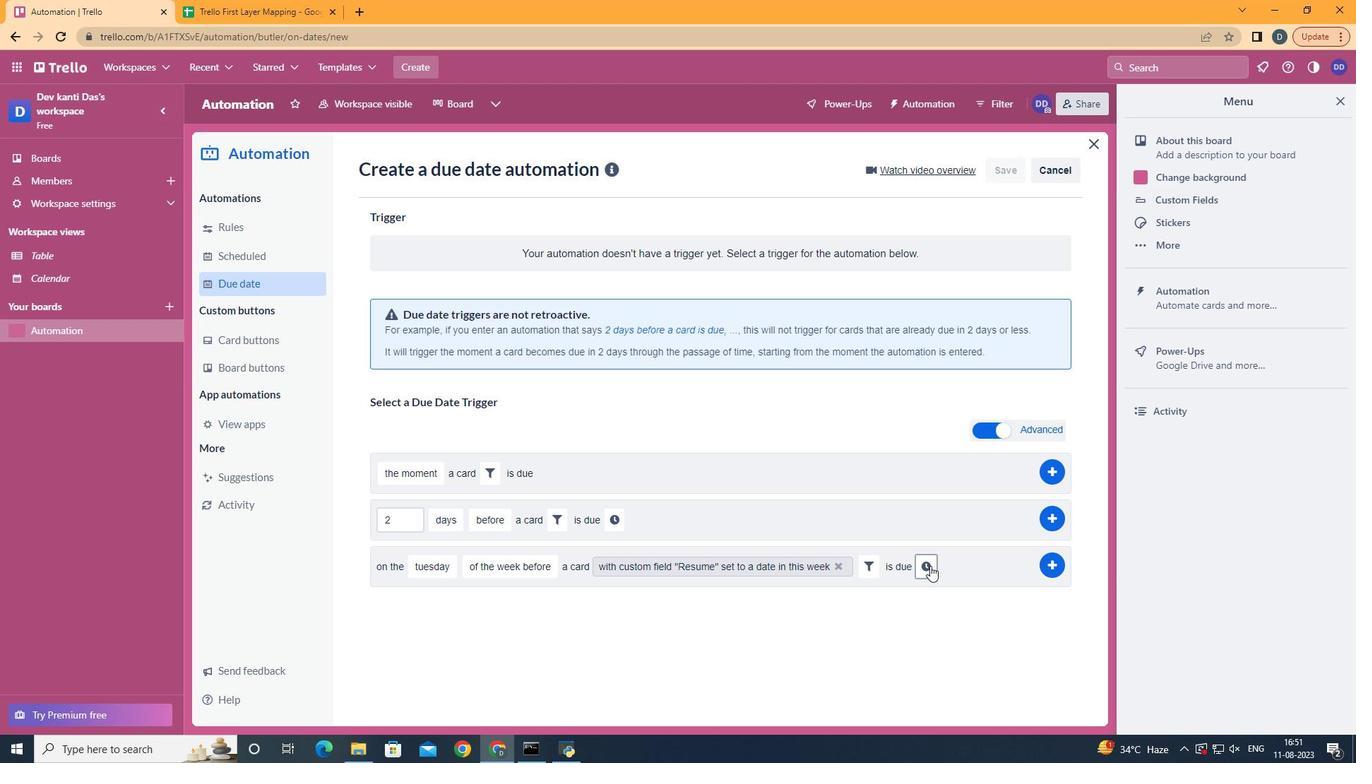
Action: Mouse pressed left at (930, 566)
Screenshot: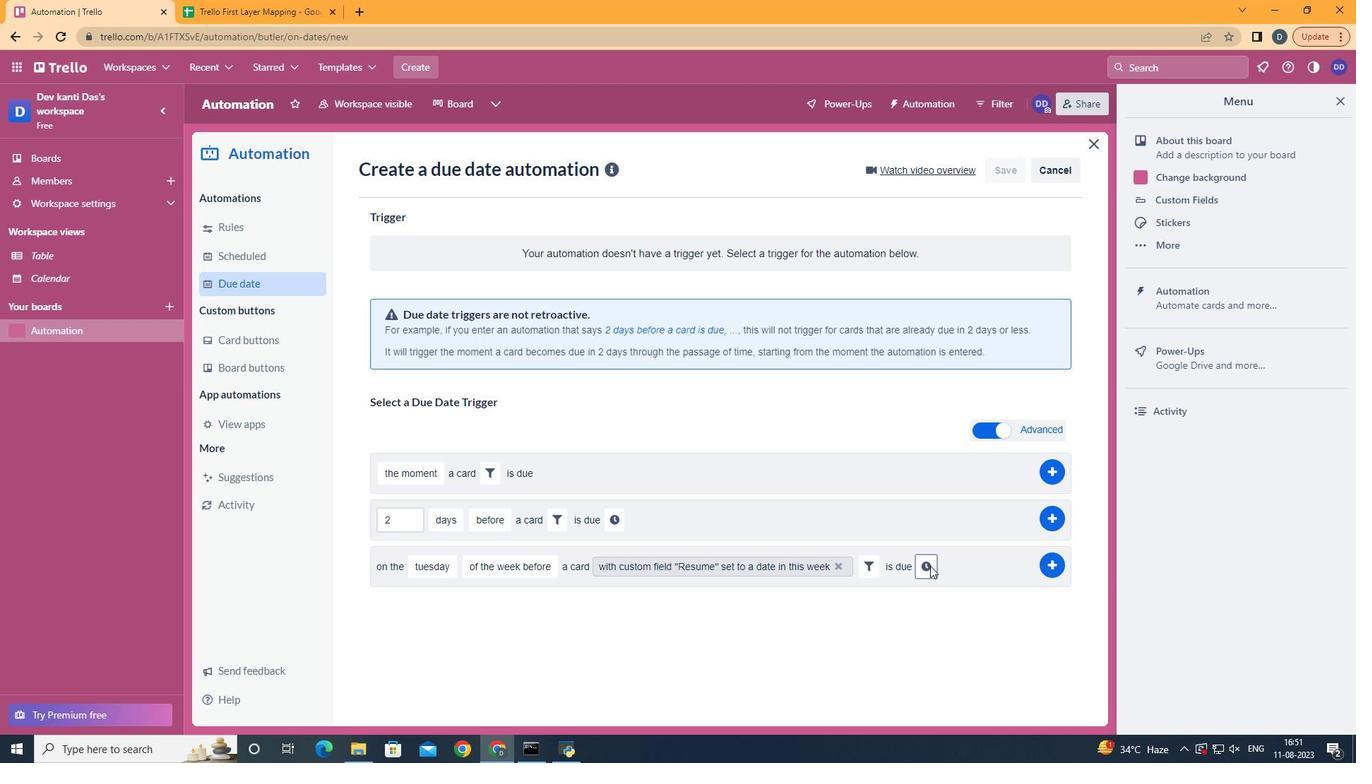 
Action: Mouse moved to (412, 603)
Screenshot: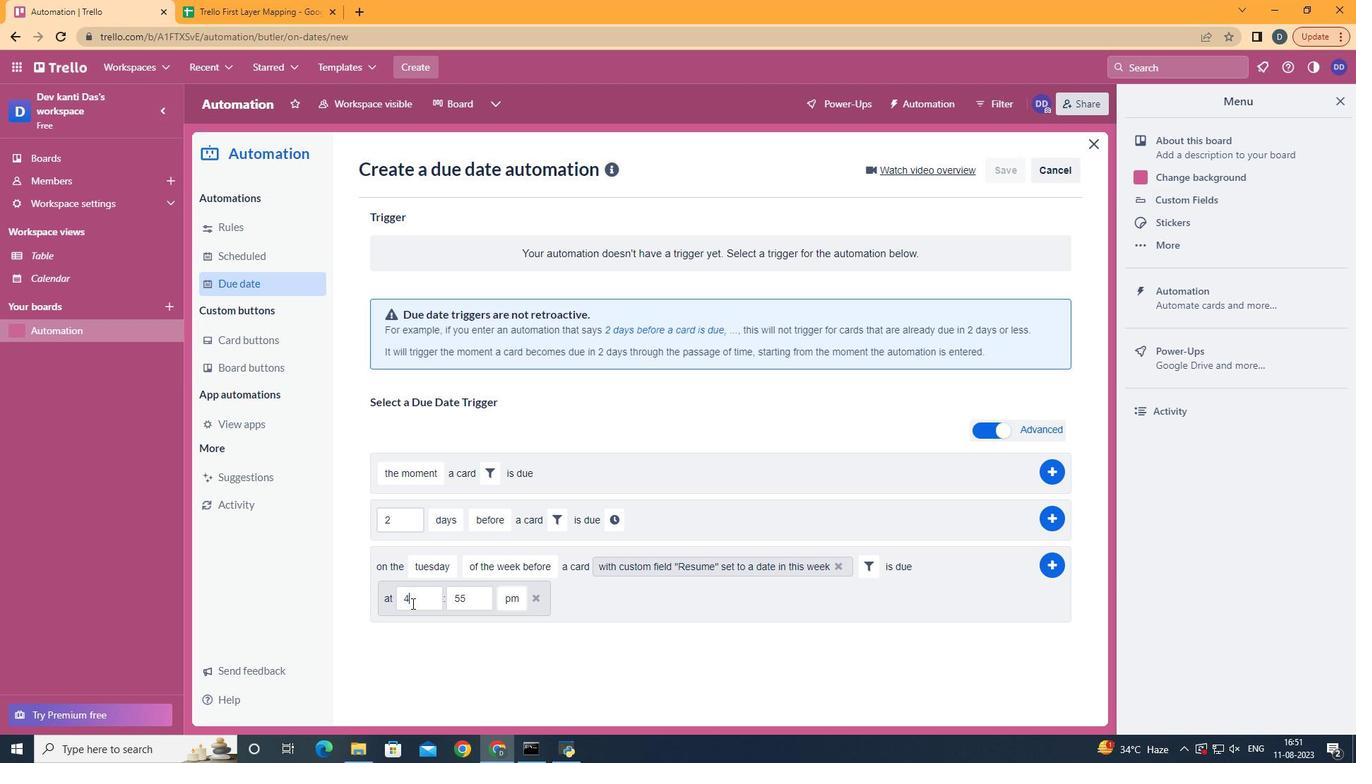 
Action: Mouse pressed left at (412, 603)
Screenshot: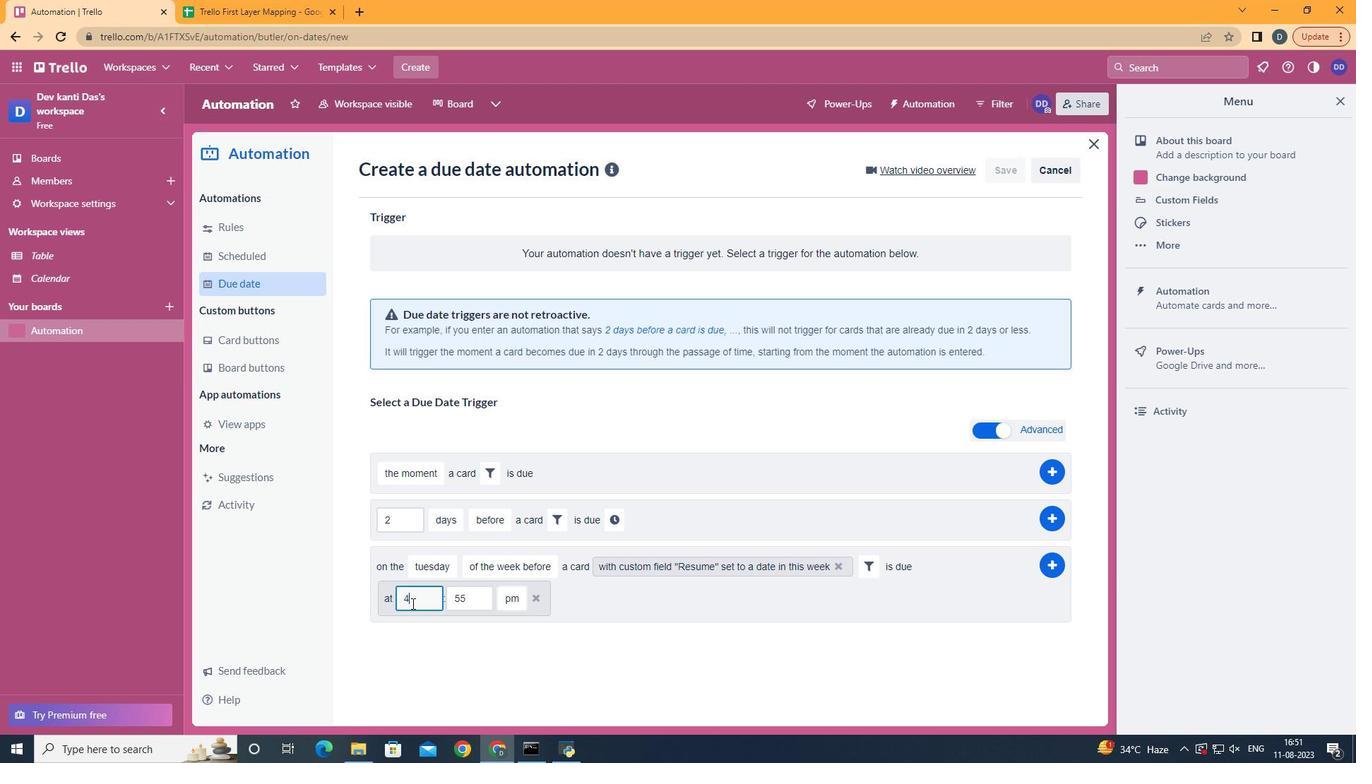 
Action: Key pressed <Key.backspace>11
Screenshot: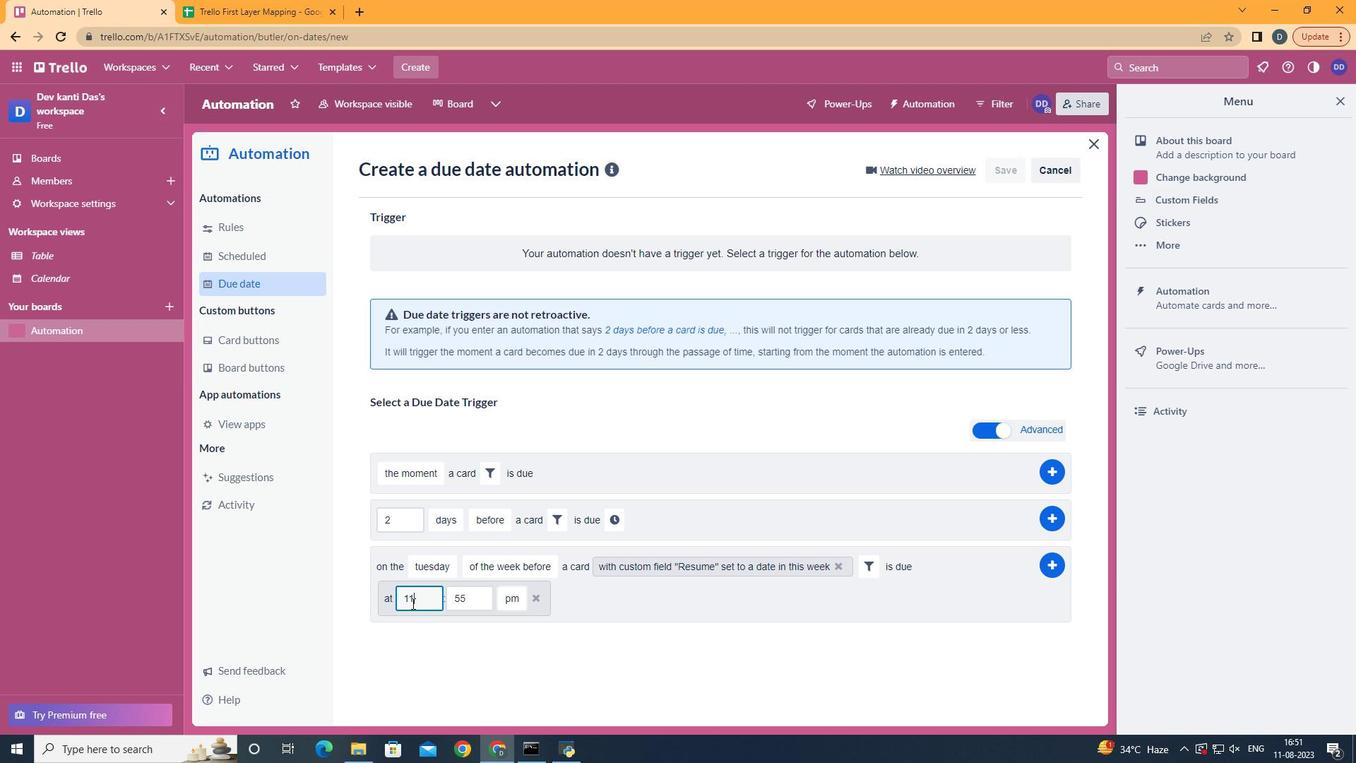 
Action: Mouse moved to (481, 592)
Screenshot: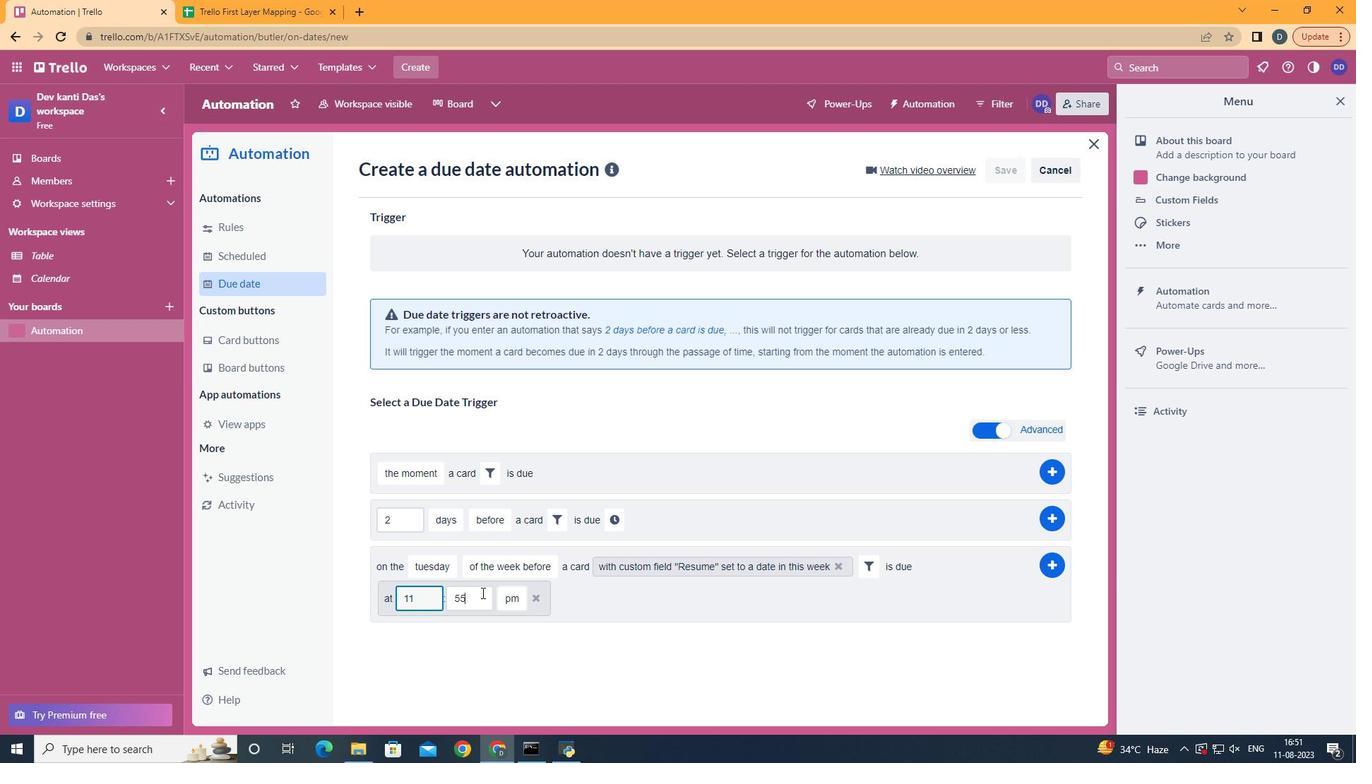 
Action: Mouse pressed left at (481, 592)
Screenshot: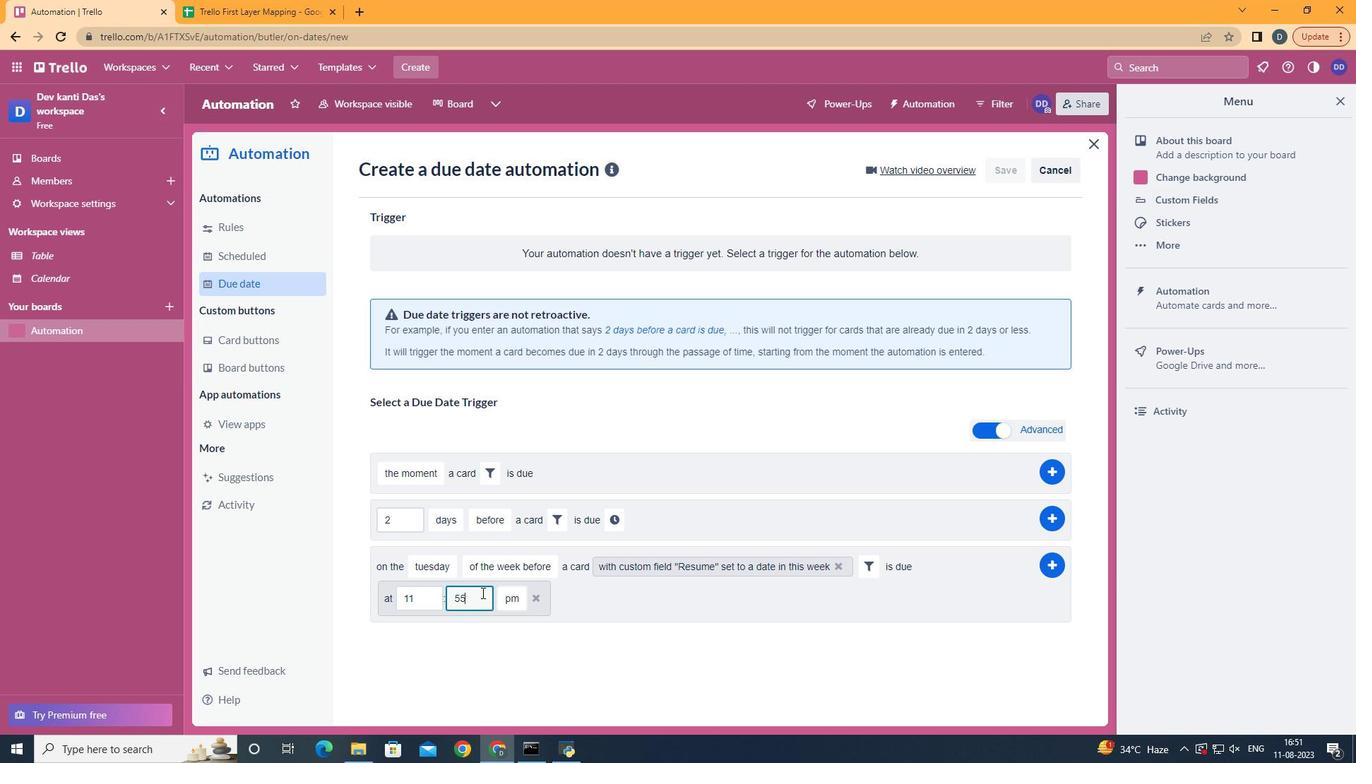 
Action: Key pressed <Key.backspace><Key.backspace>00
Screenshot: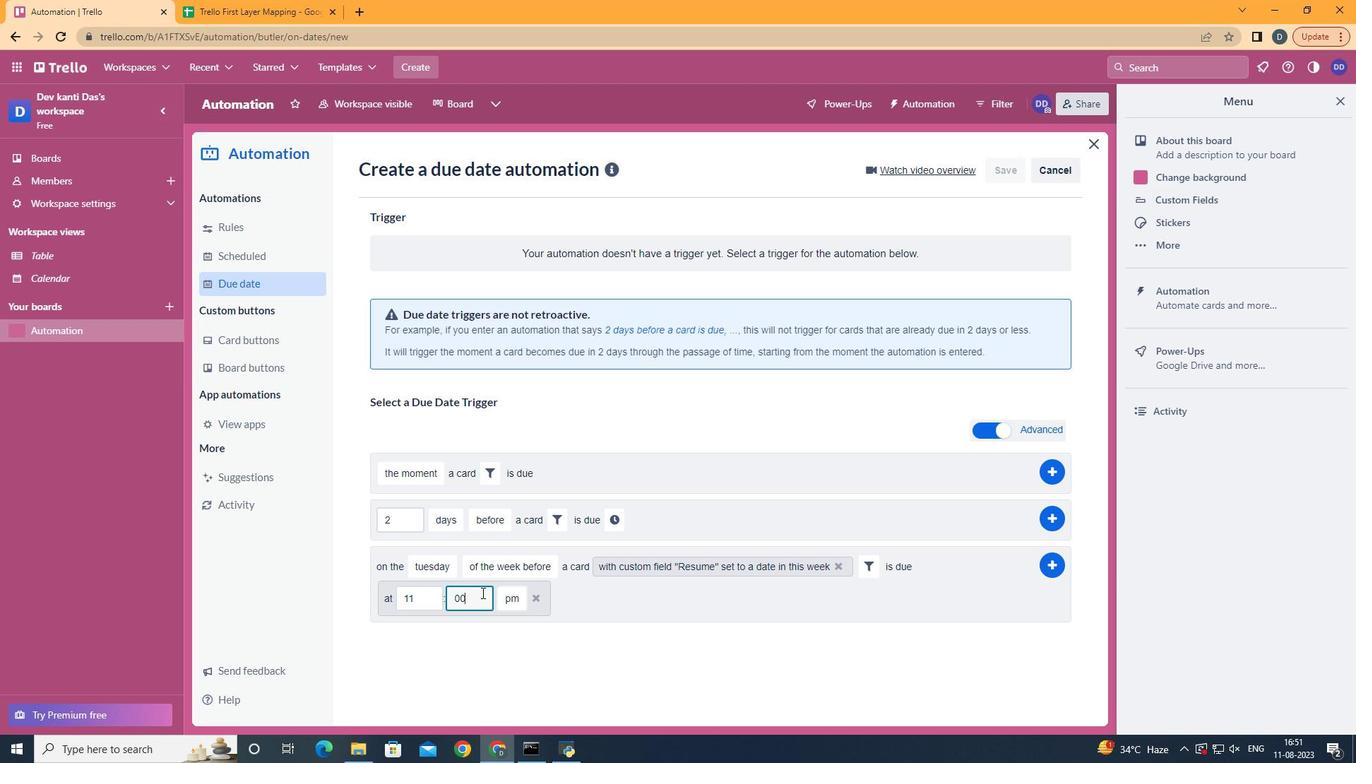 
Action: Mouse moved to (511, 624)
Screenshot: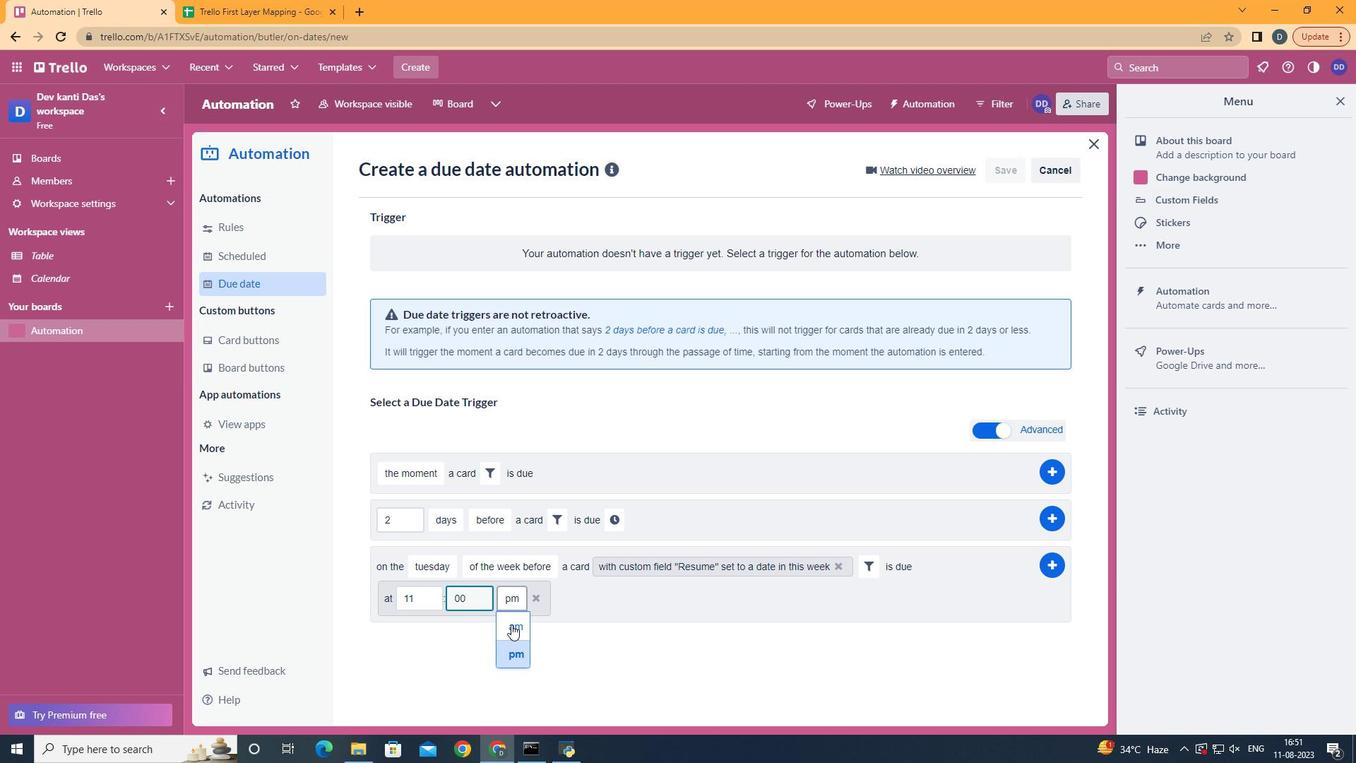 
Action: Mouse pressed left at (511, 624)
Screenshot: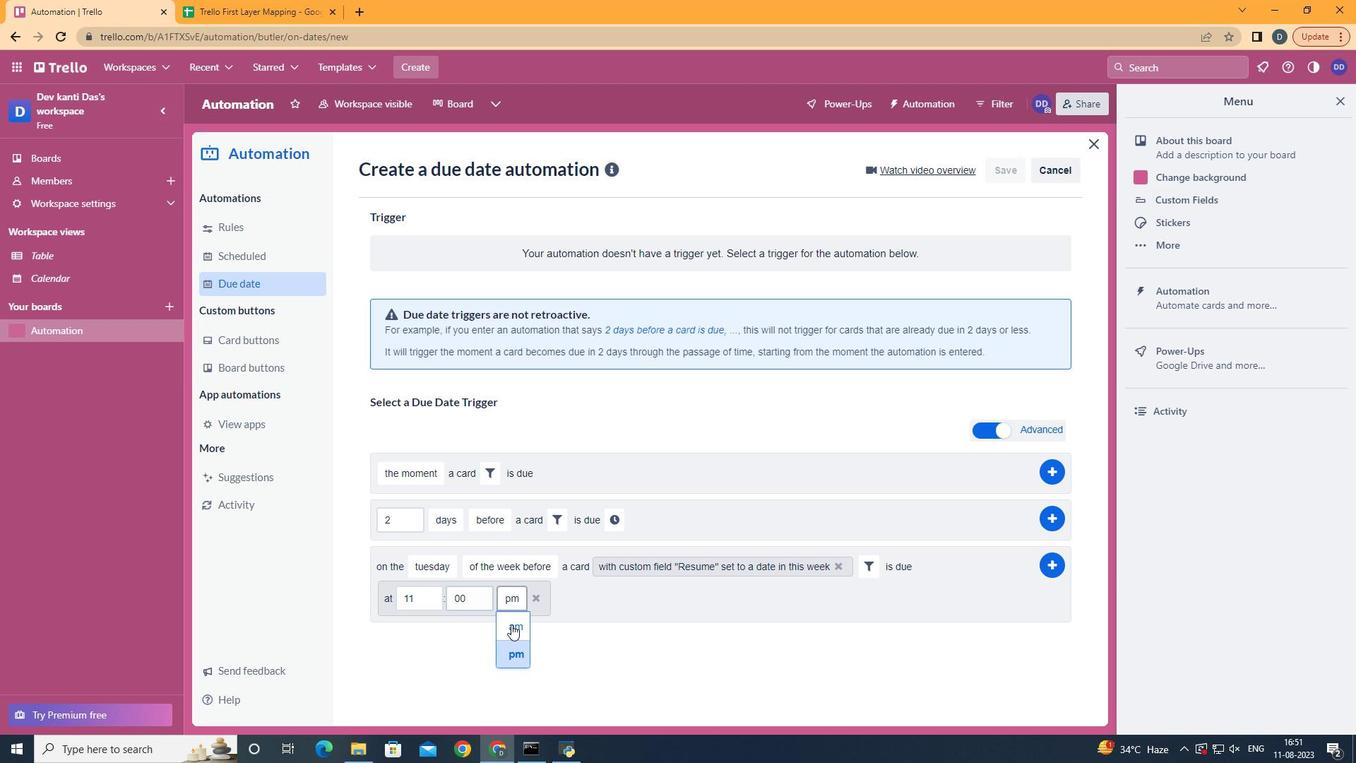 
Action: Mouse moved to (1051, 572)
Screenshot: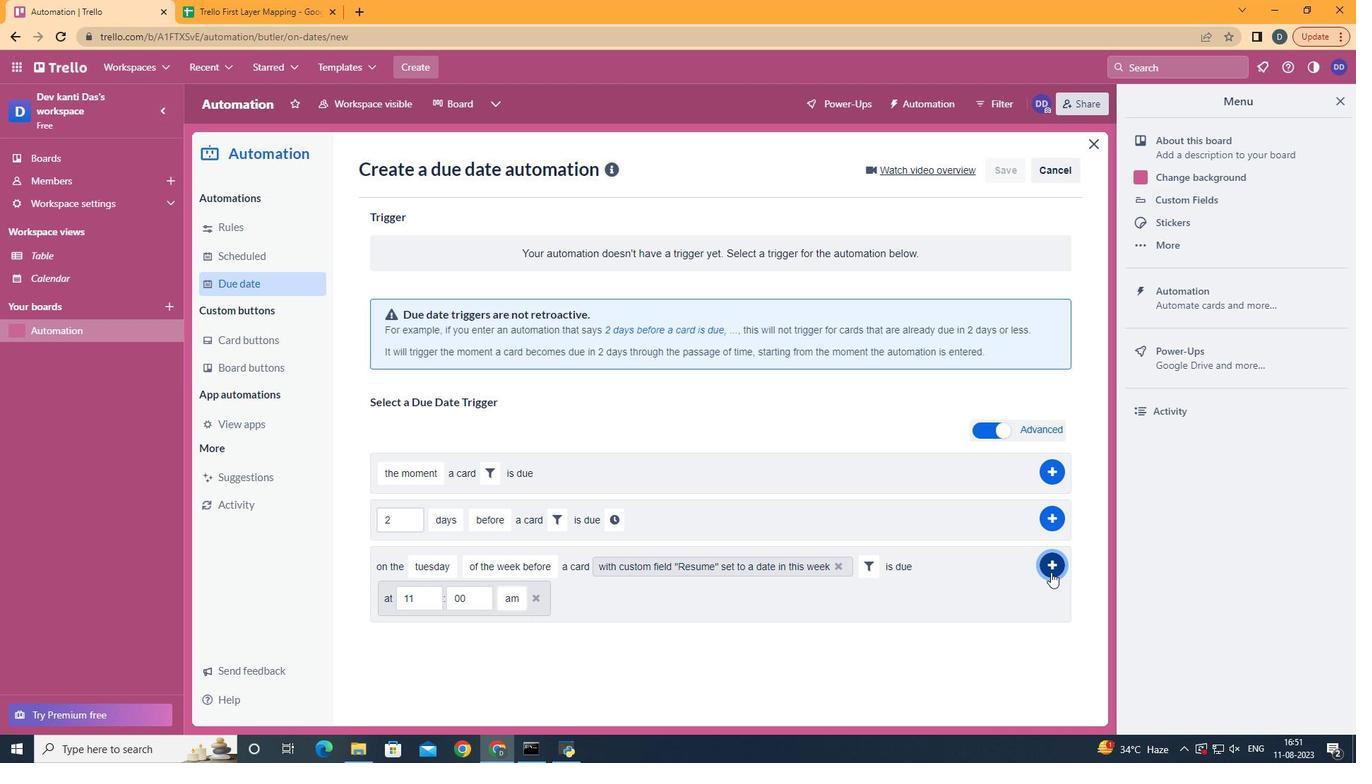 
Action: Mouse pressed left at (1051, 572)
Screenshot: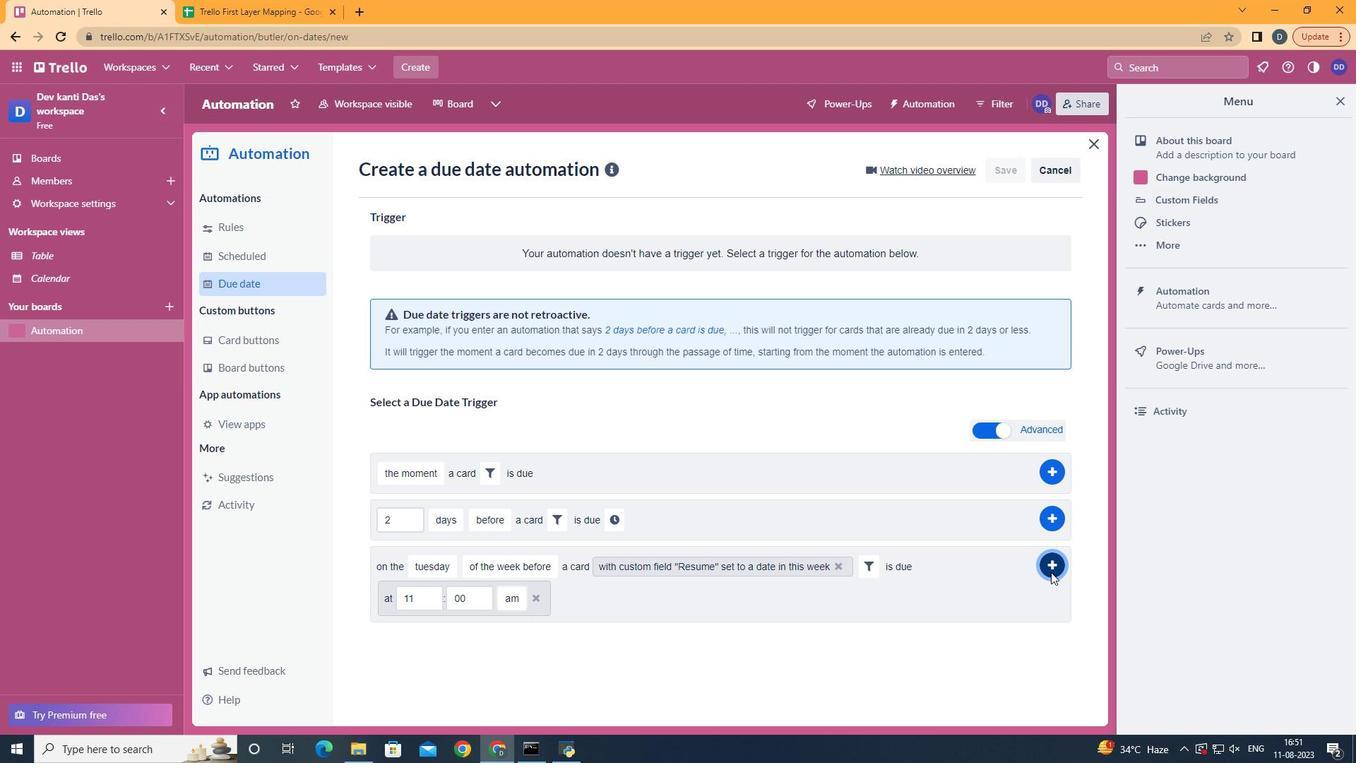 
